 Task: In Heading Arial with underline. Font size of heading  '18'Font style of data Calibri. Font size of data  9Alignment of headline & data Align center. Fill color in heading,  RedFont color of data Black Apply border in Data No BorderIn the sheet   Prodigy Sales log book
Action: Mouse moved to (237, 228)
Screenshot: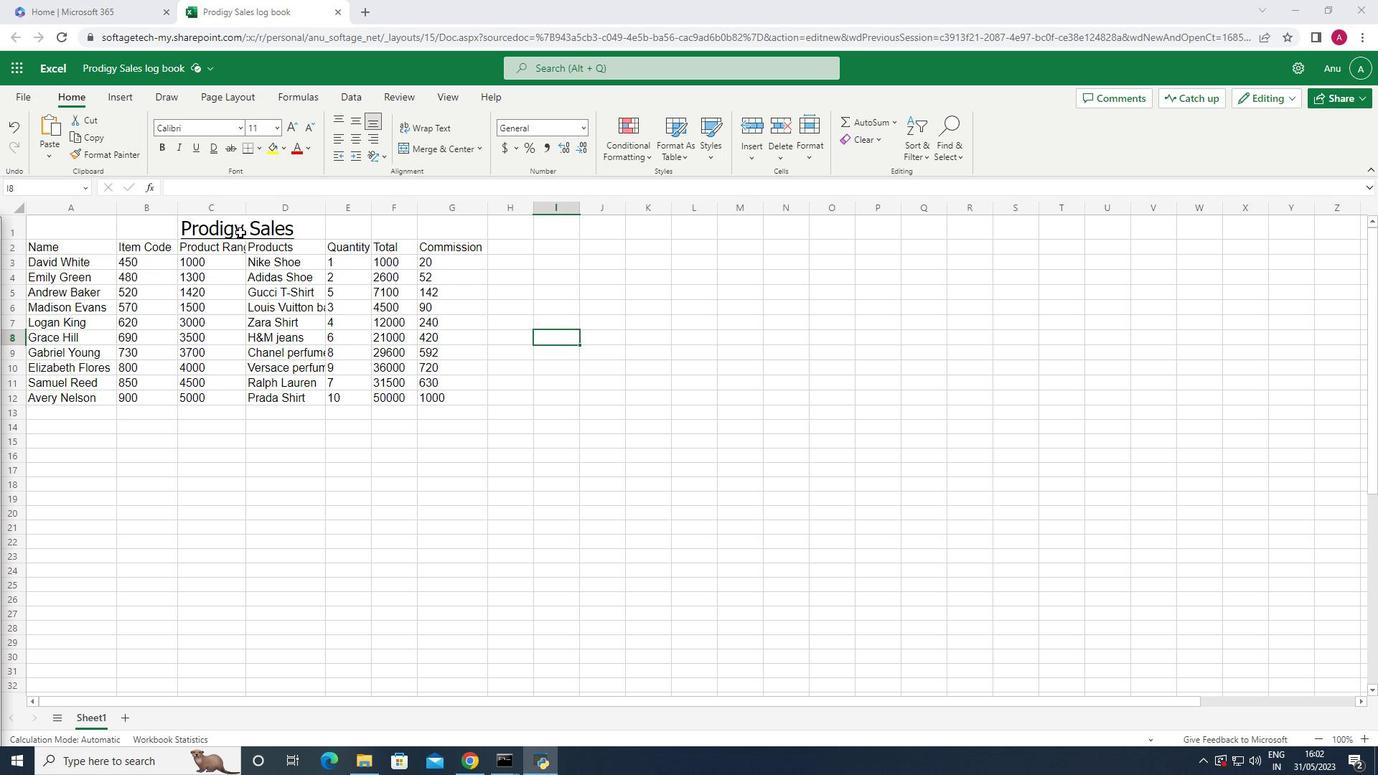 
Action: Mouse pressed left at (237, 228)
Screenshot: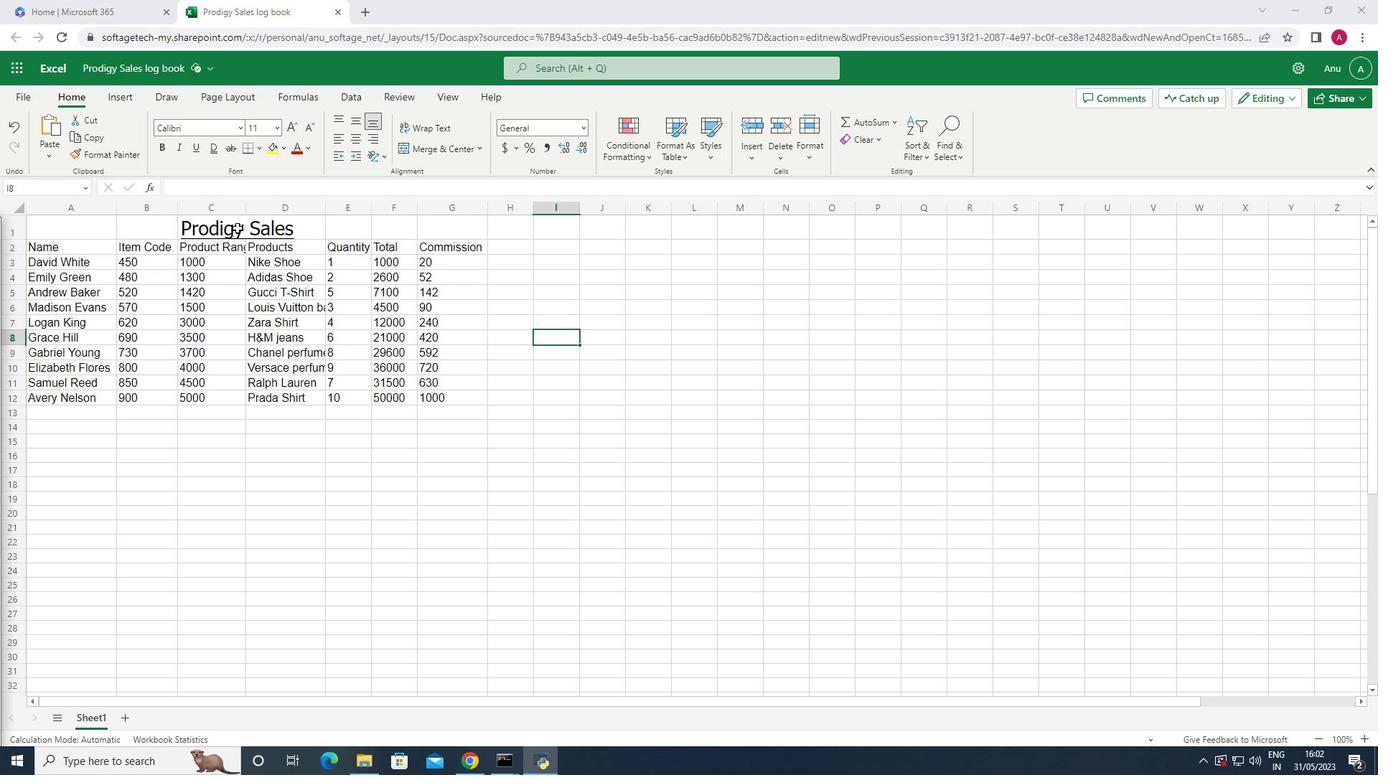 
Action: Mouse moved to (243, 129)
Screenshot: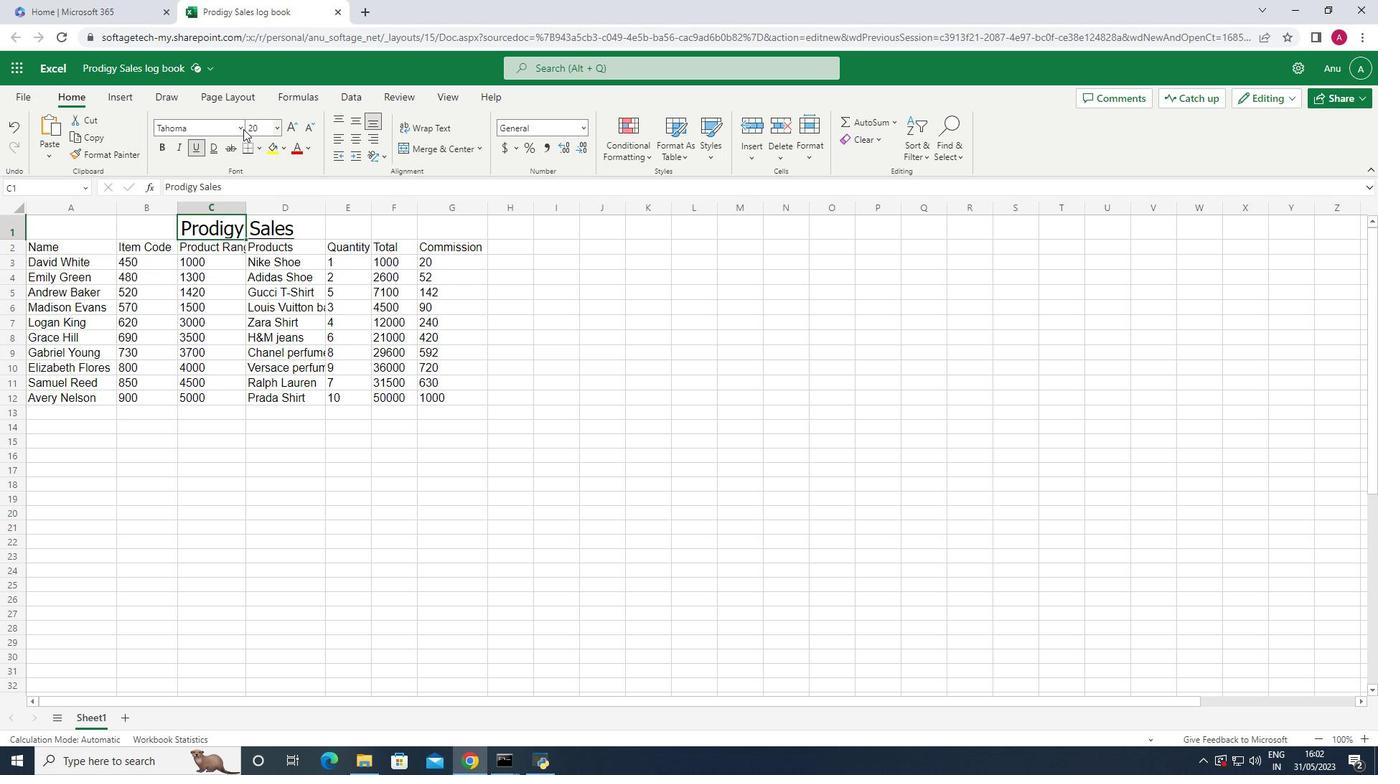 
Action: Mouse pressed left at (243, 129)
Screenshot: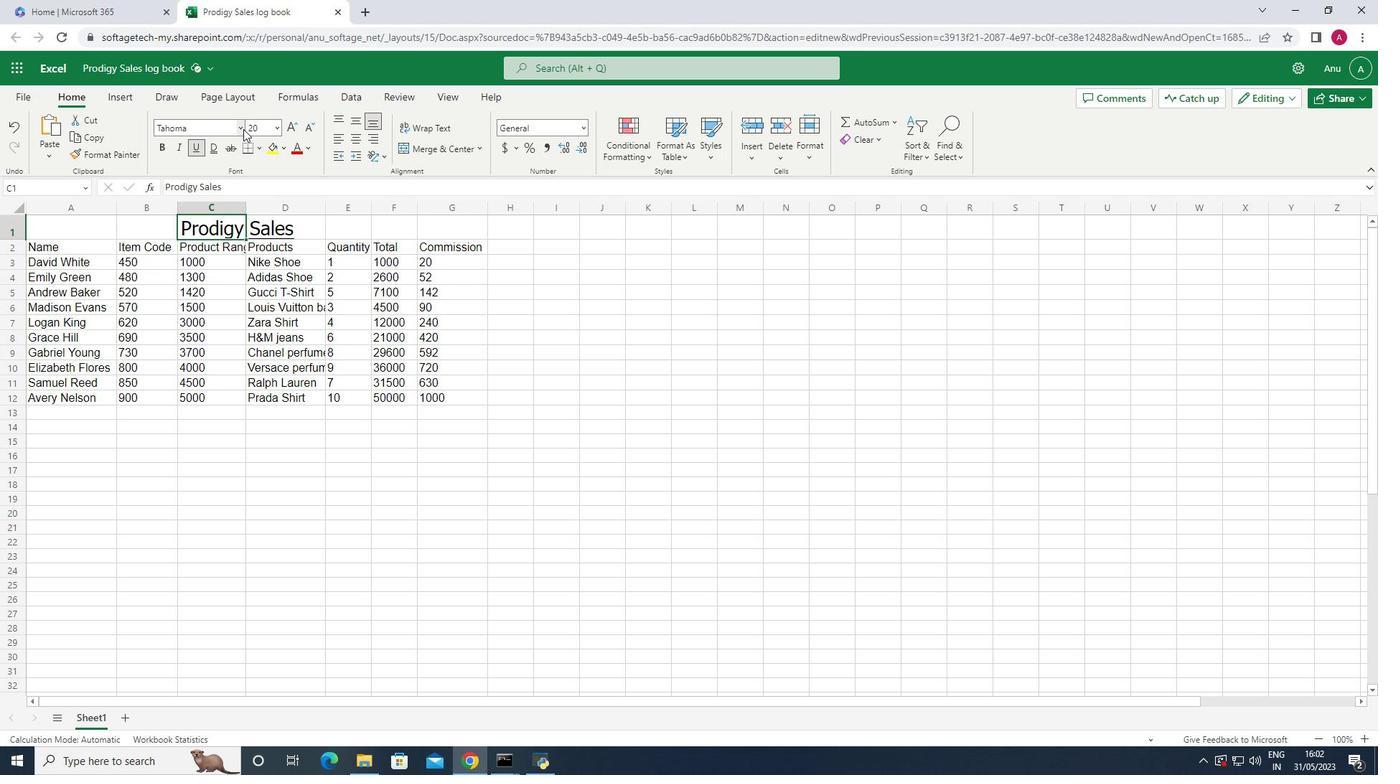 
Action: Mouse moved to (232, 183)
Screenshot: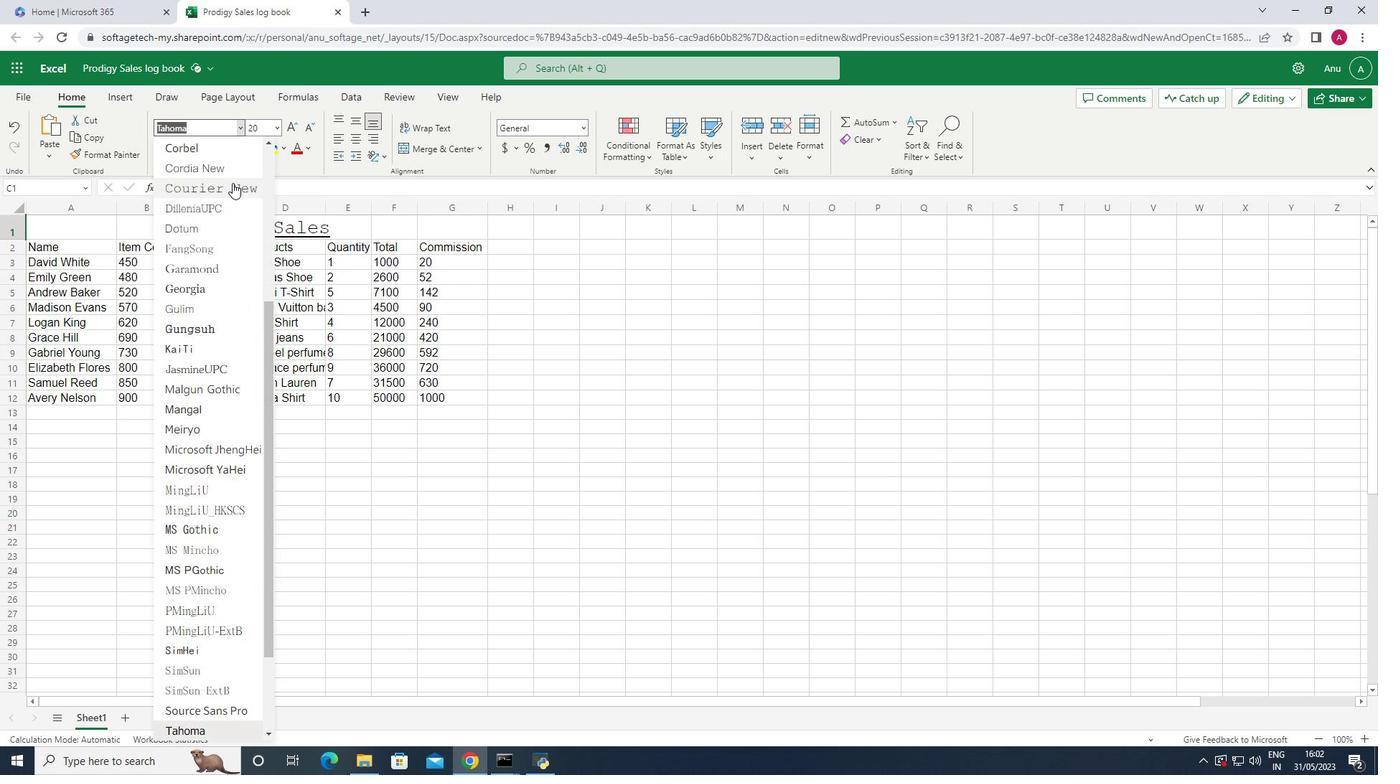 
Action: Mouse scrolled (232, 183) with delta (0, 0)
Screenshot: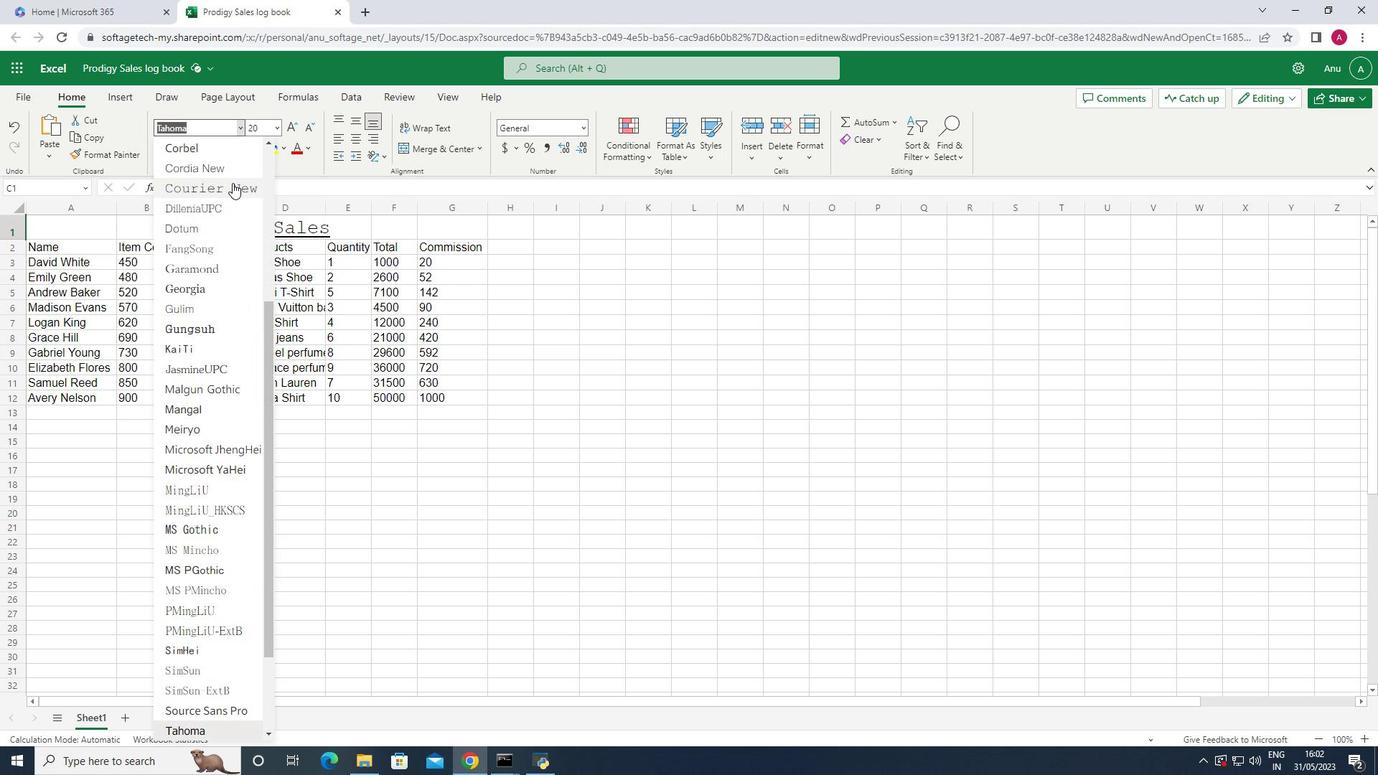
Action: Mouse moved to (232, 180)
Screenshot: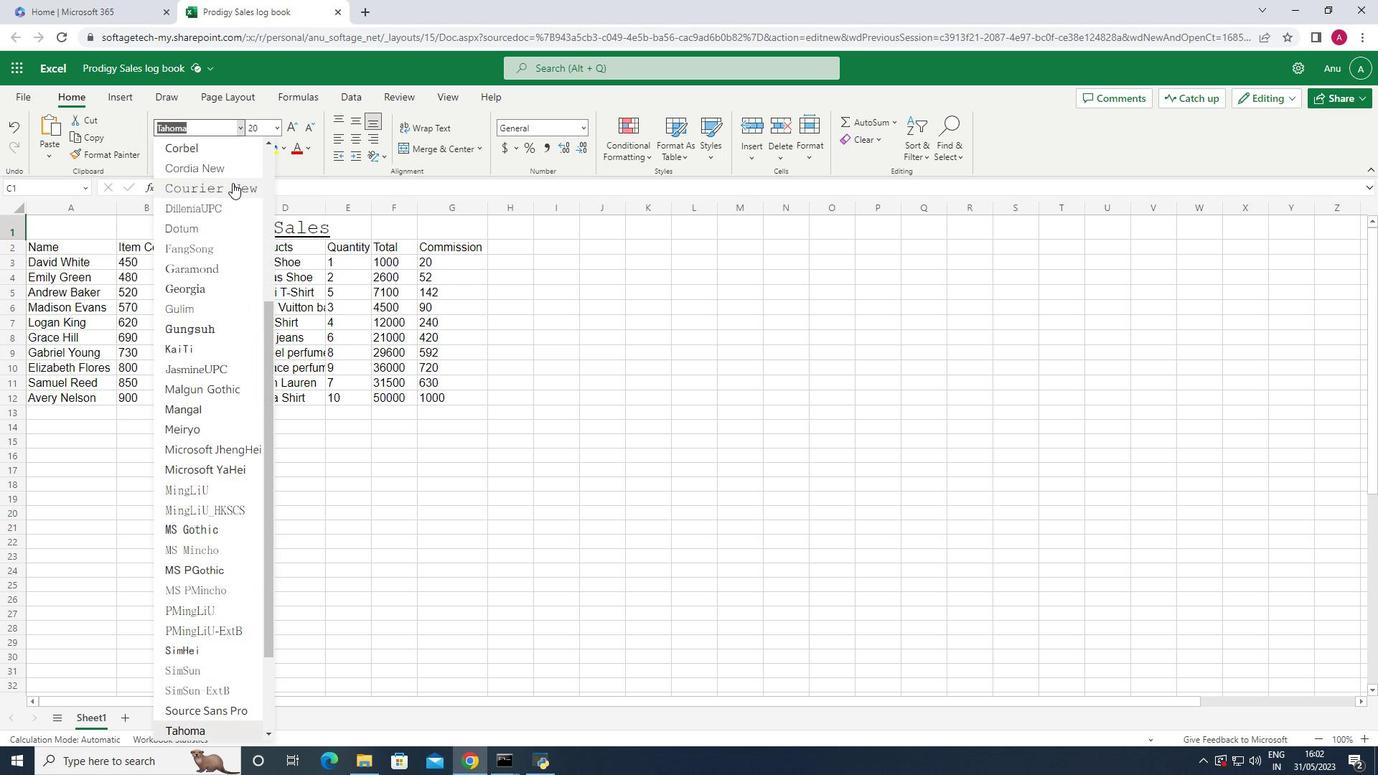 
Action: Mouse scrolled (232, 181) with delta (0, 0)
Screenshot: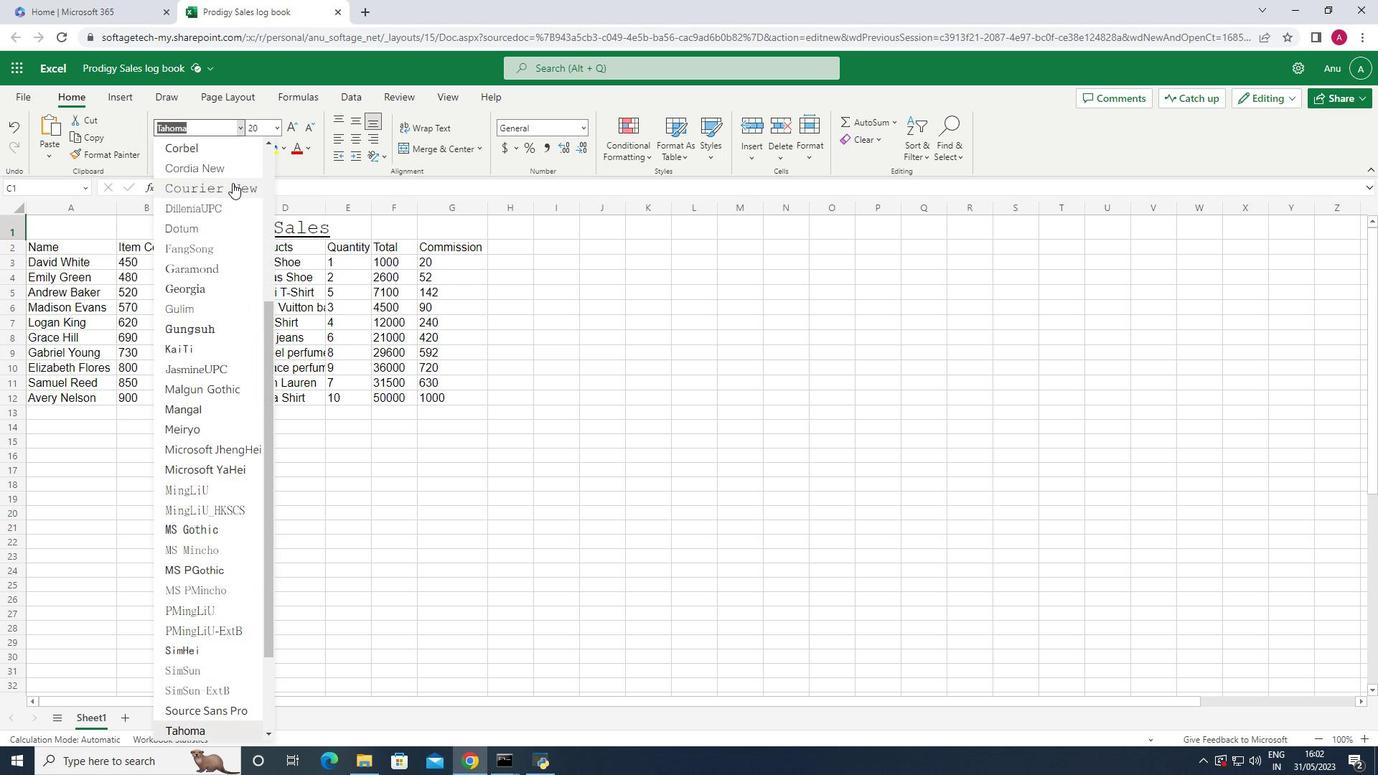 
Action: Mouse moved to (232, 180)
Screenshot: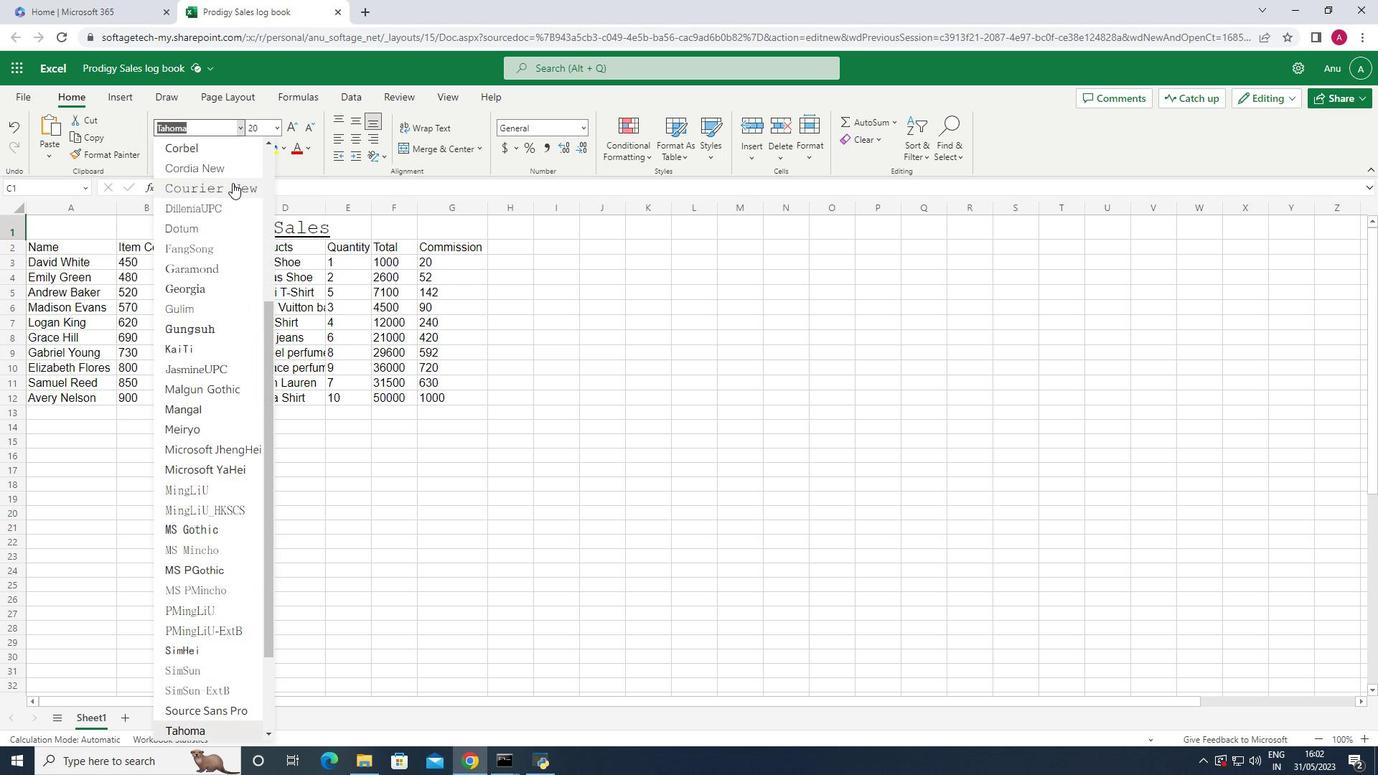 
Action: Mouse scrolled (232, 180) with delta (0, 0)
Screenshot: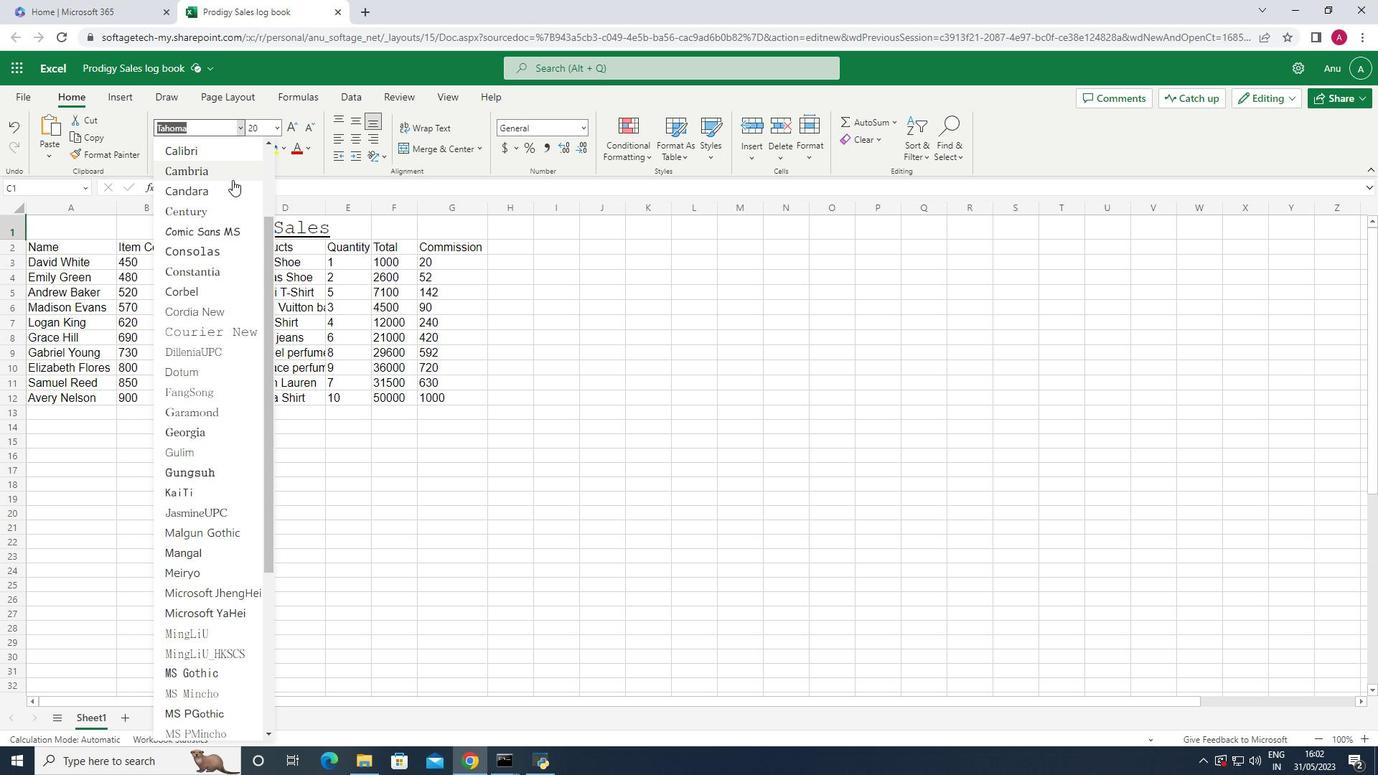 
Action: Mouse scrolled (232, 180) with delta (0, 0)
Screenshot: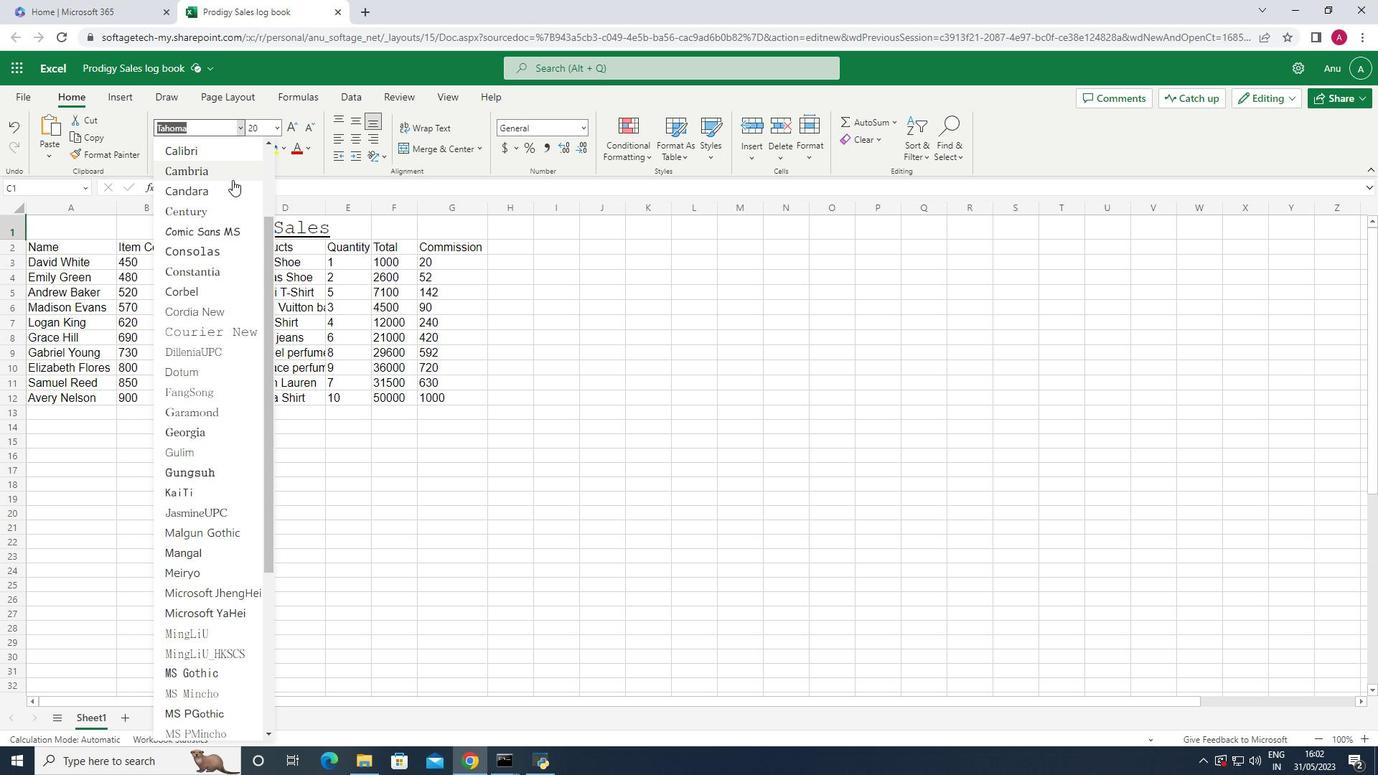 
Action: Mouse scrolled (232, 180) with delta (0, 0)
Screenshot: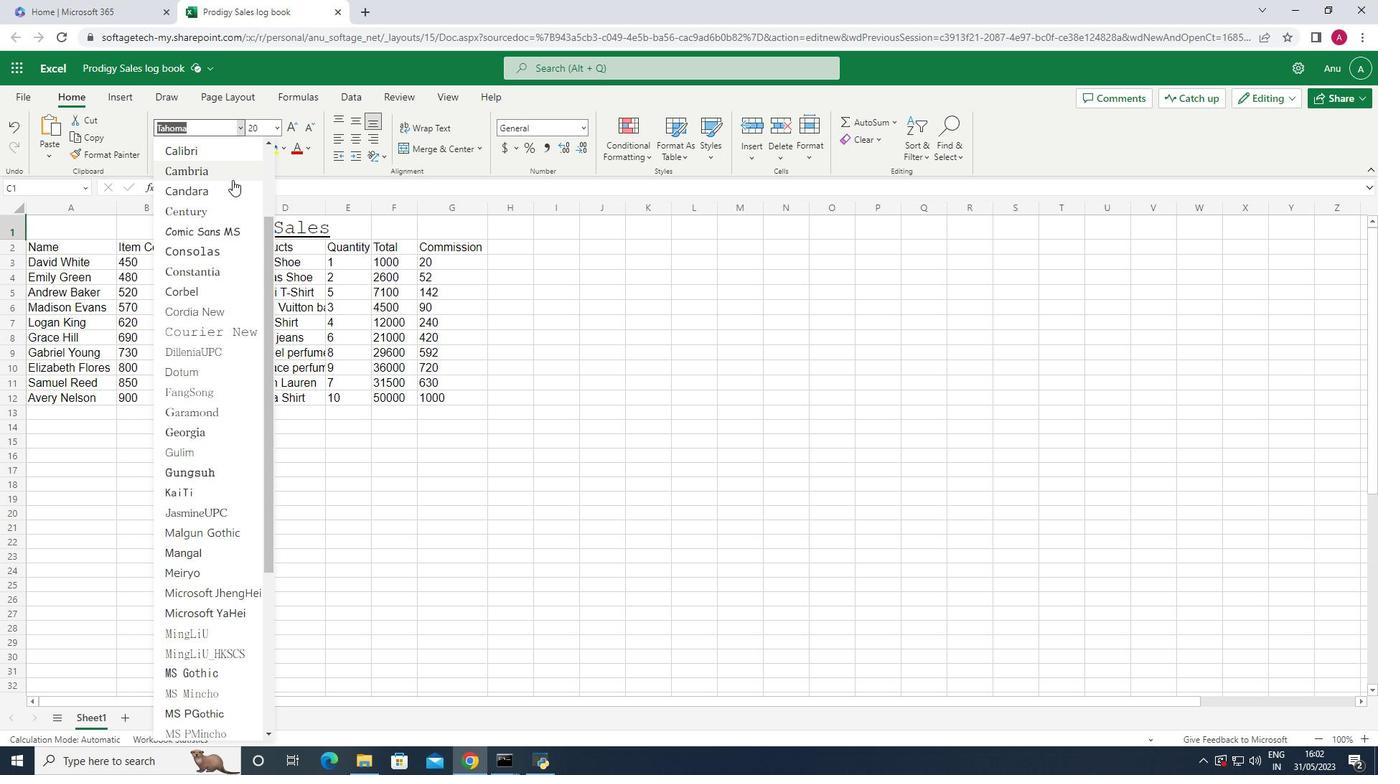 
Action: Mouse scrolled (232, 180) with delta (0, 0)
Screenshot: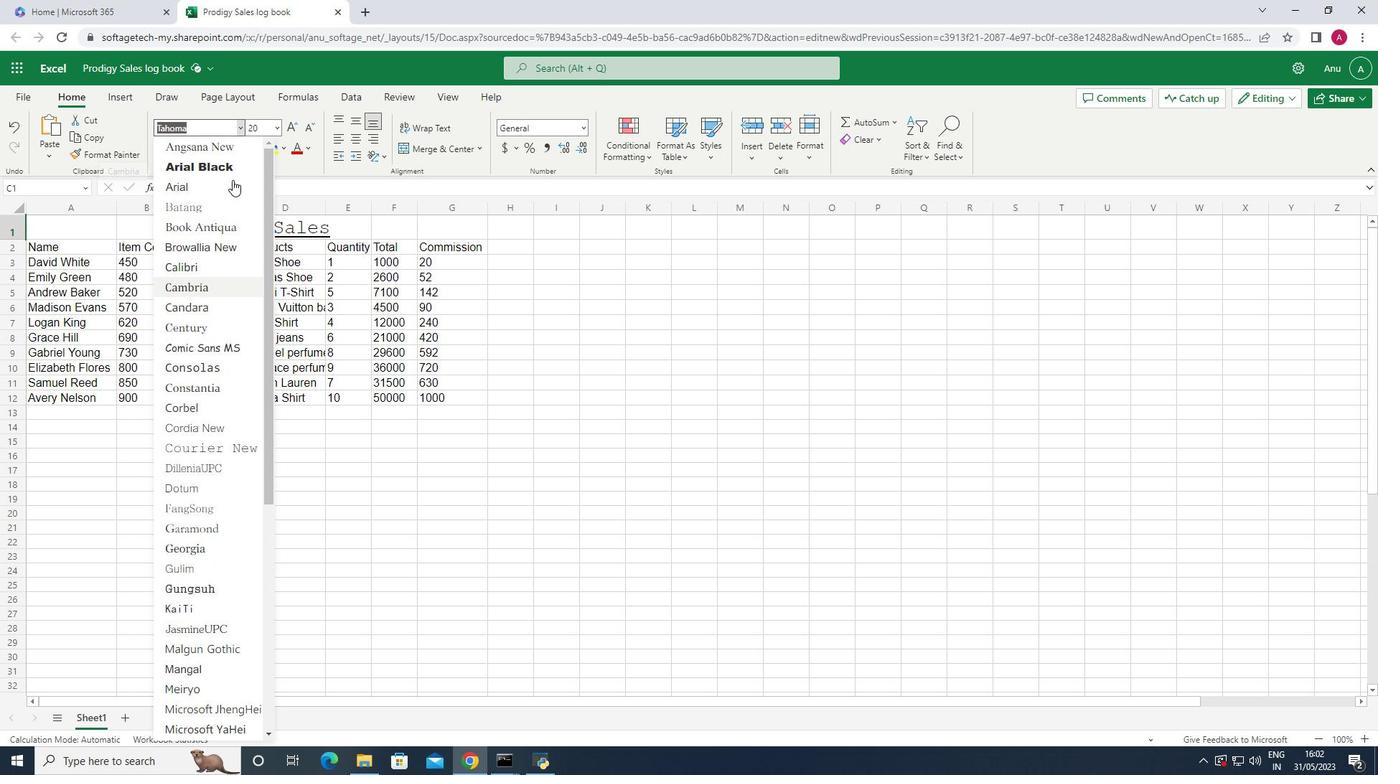 
Action: Mouse scrolled (232, 180) with delta (0, 0)
Screenshot: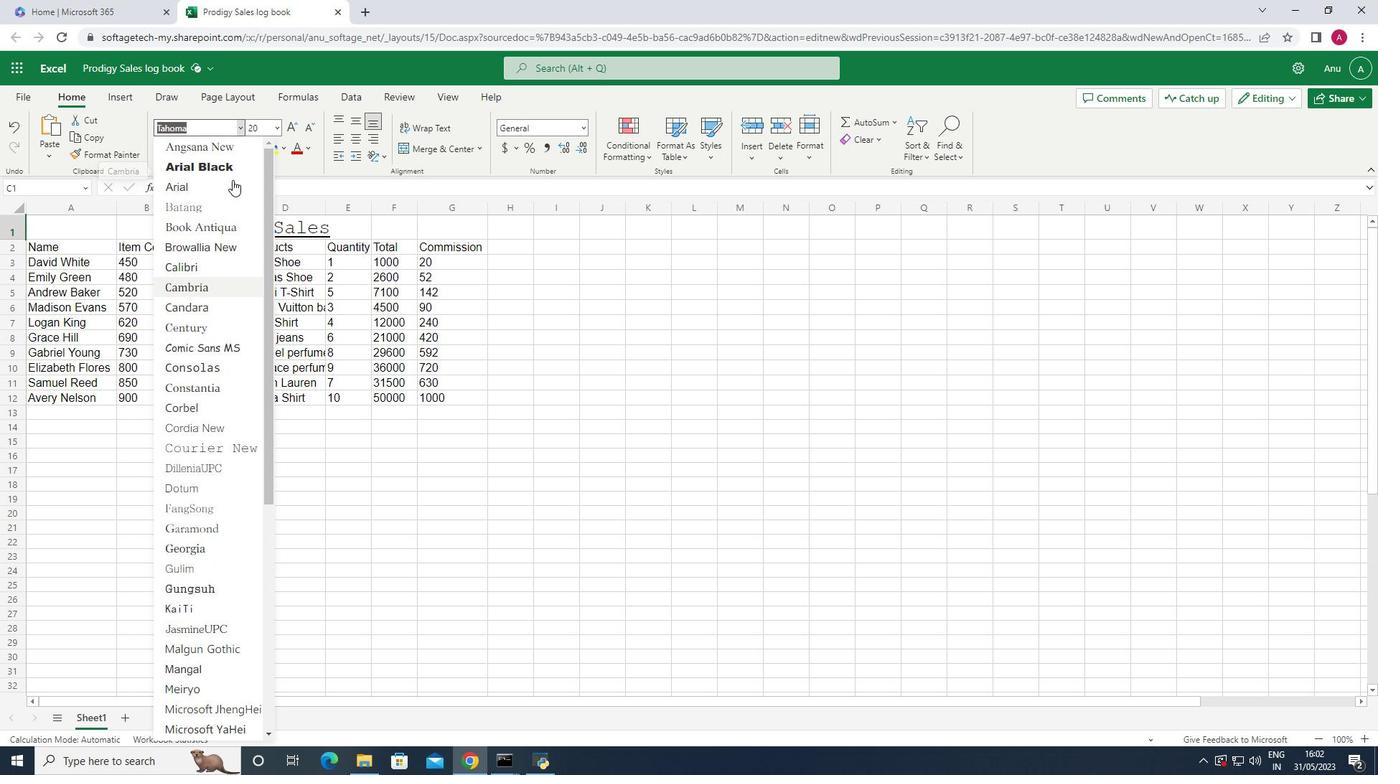 
Action: Mouse moved to (206, 182)
Screenshot: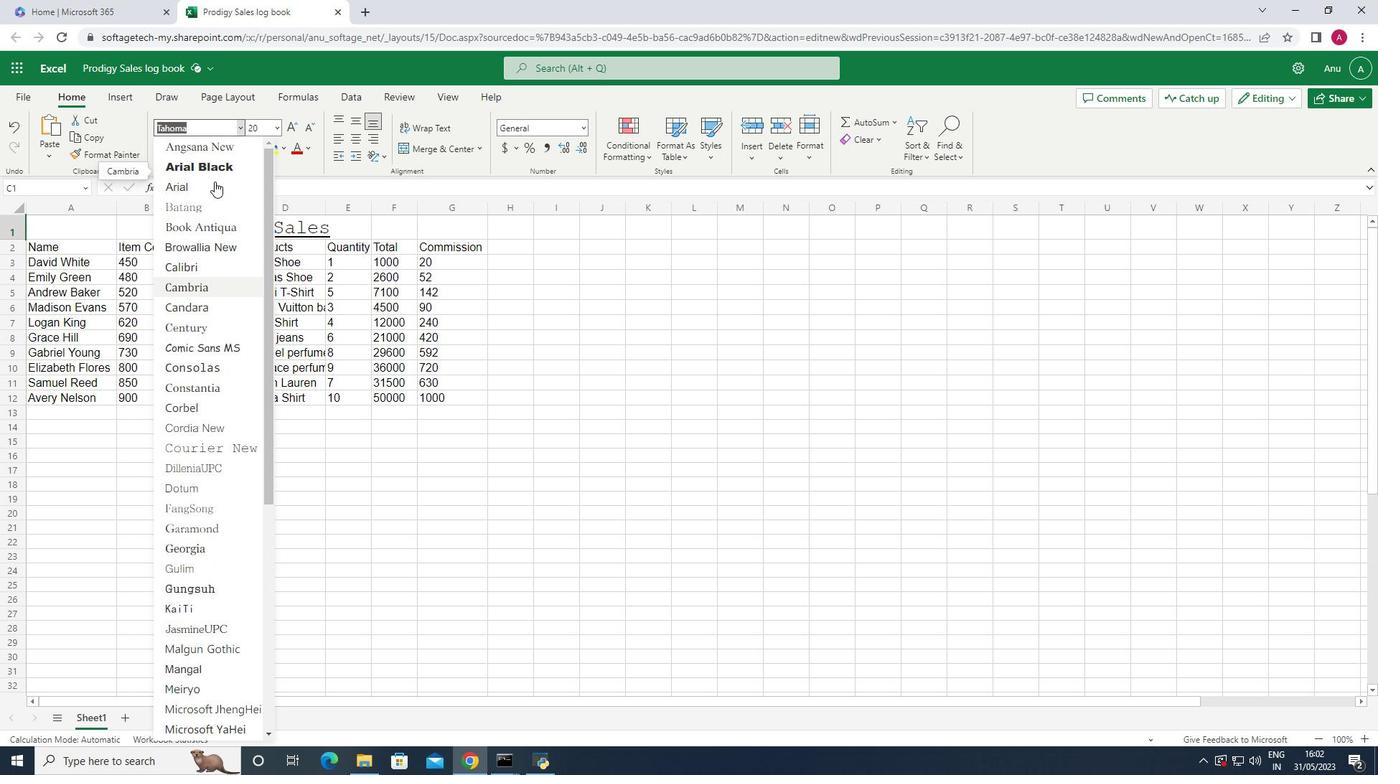 
Action: Mouse pressed left at (206, 182)
Screenshot: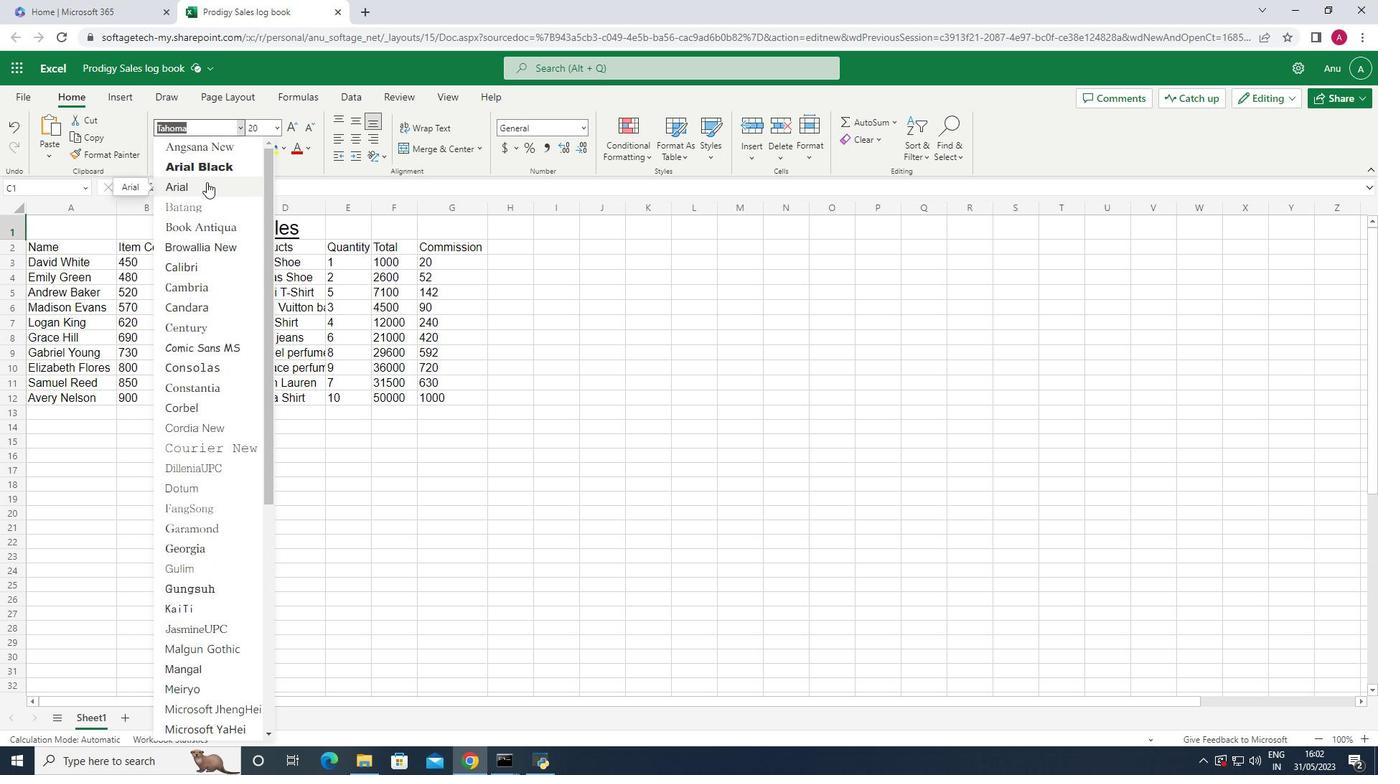 
Action: Mouse moved to (76, 248)
Screenshot: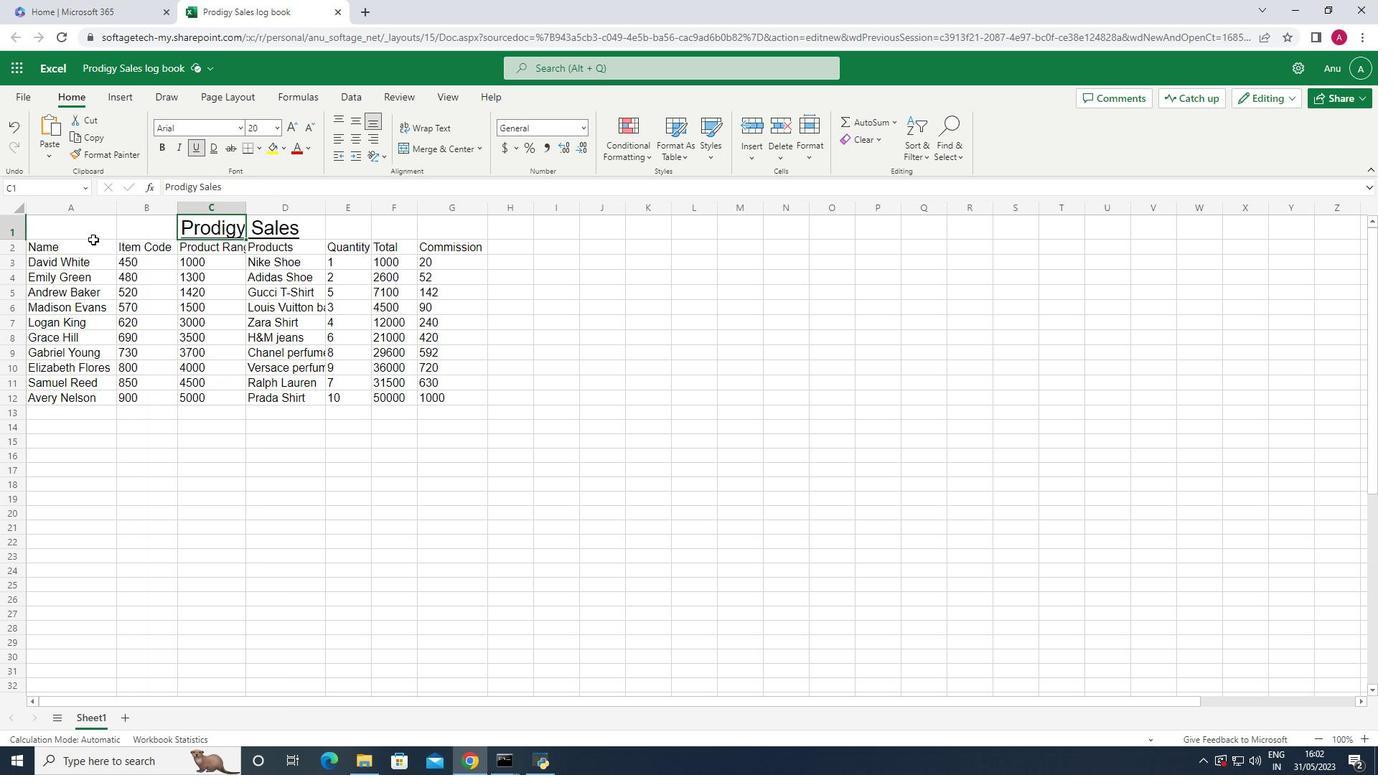 
Action: Mouse pressed left at (76, 248)
Screenshot: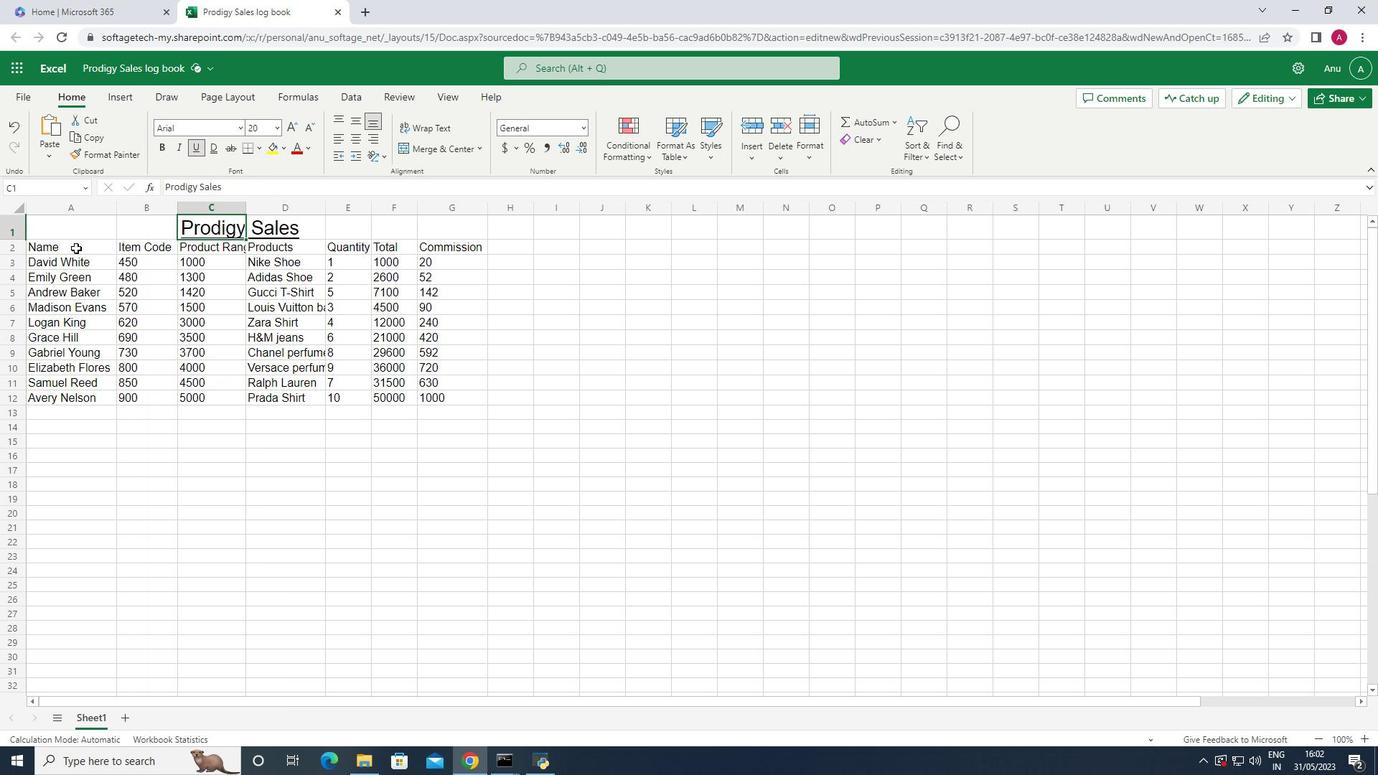 
Action: Mouse moved to (239, 129)
Screenshot: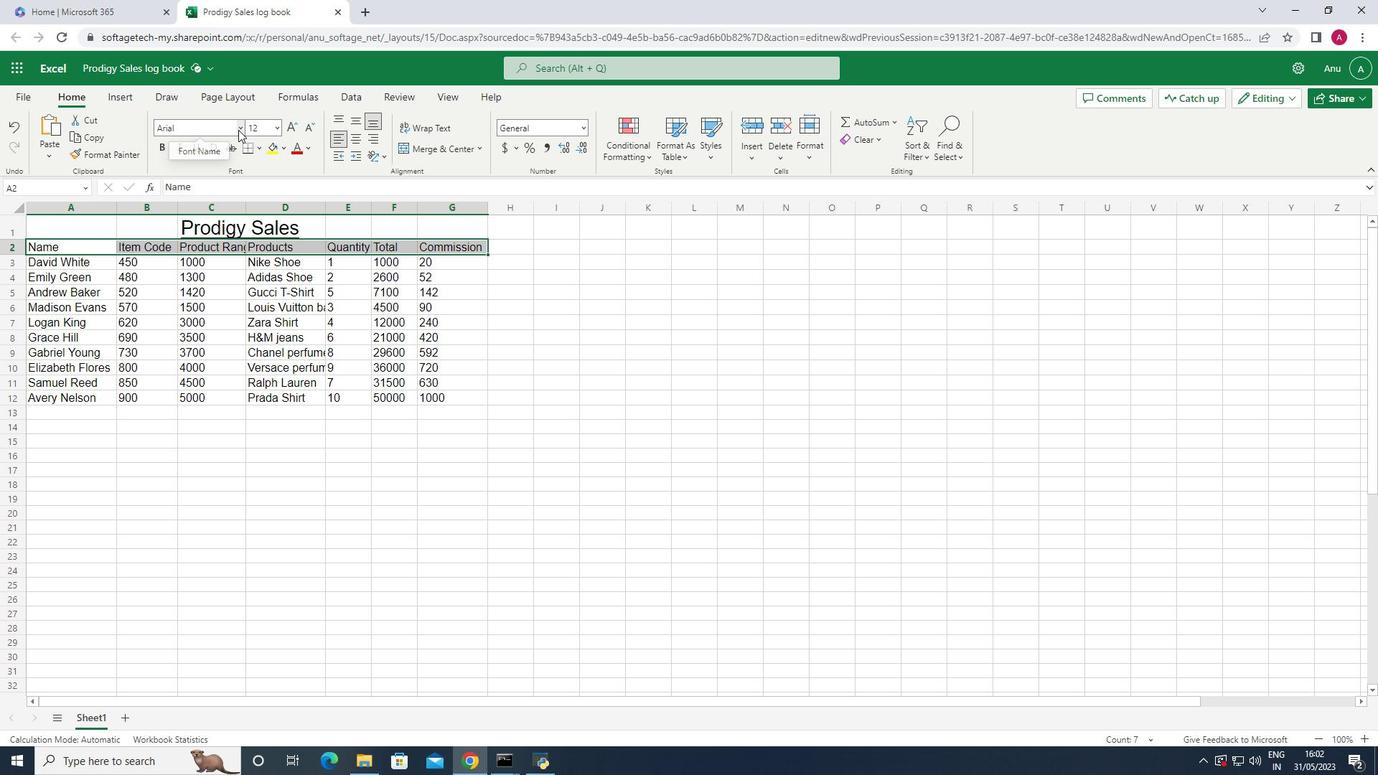 
Action: Mouse pressed left at (239, 129)
Screenshot: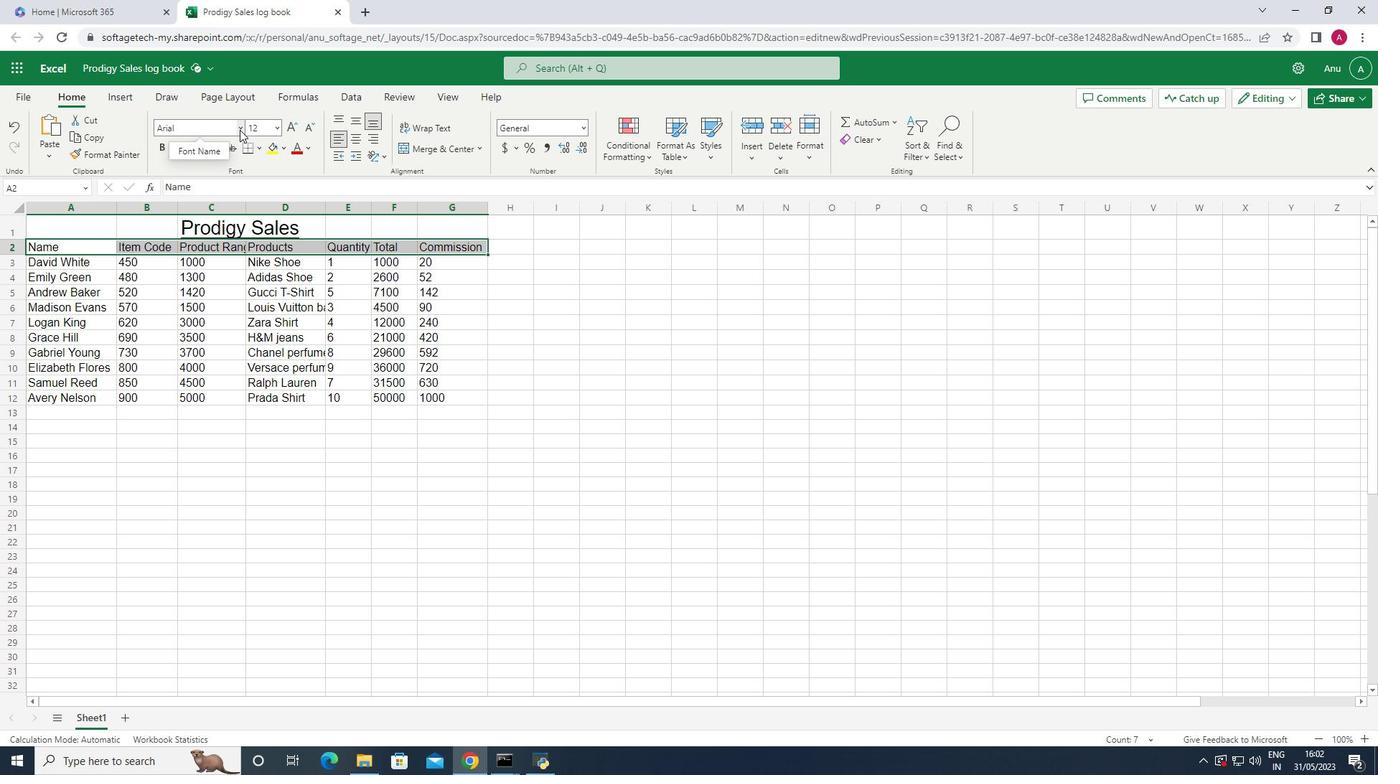 
Action: Mouse moved to (203, 264)
Screenshot: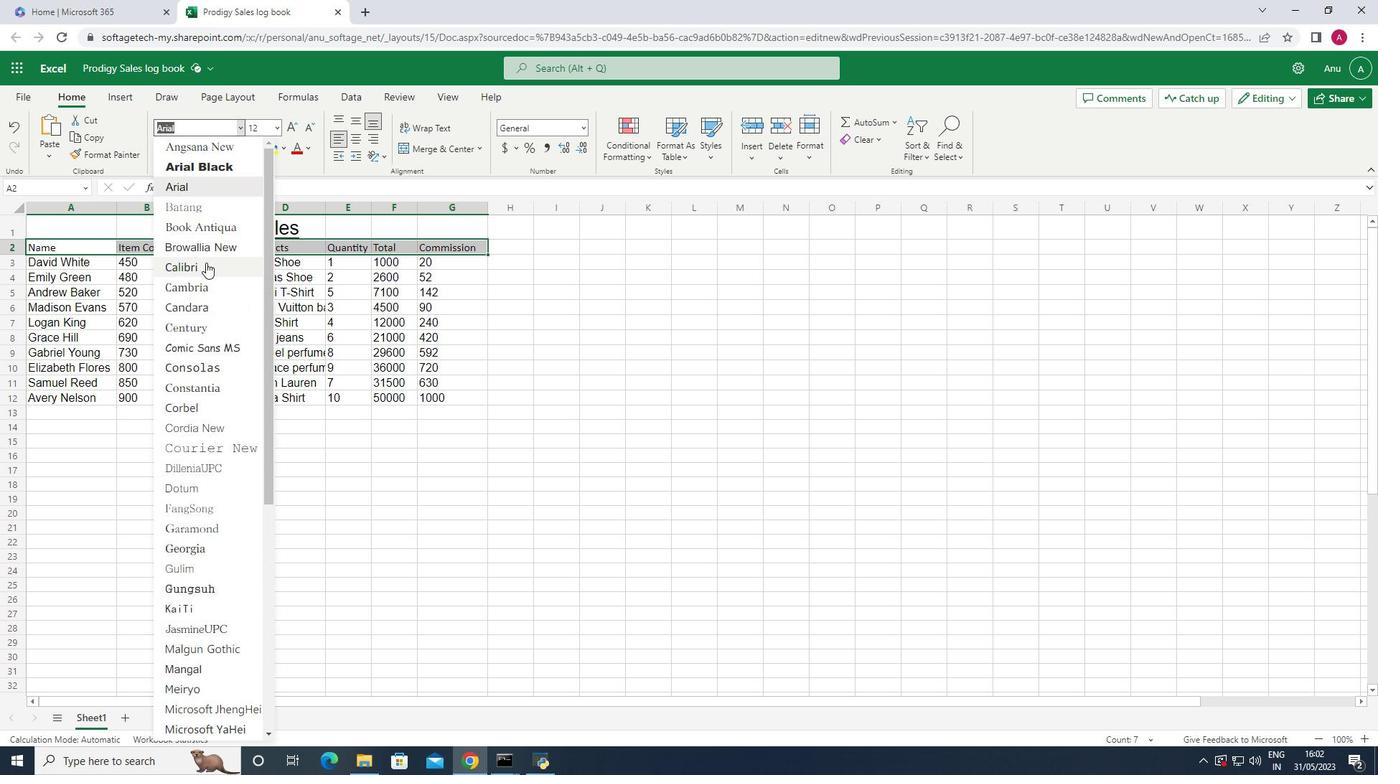 
Action: Mouse pressed left at (203, 264)
Screenshot: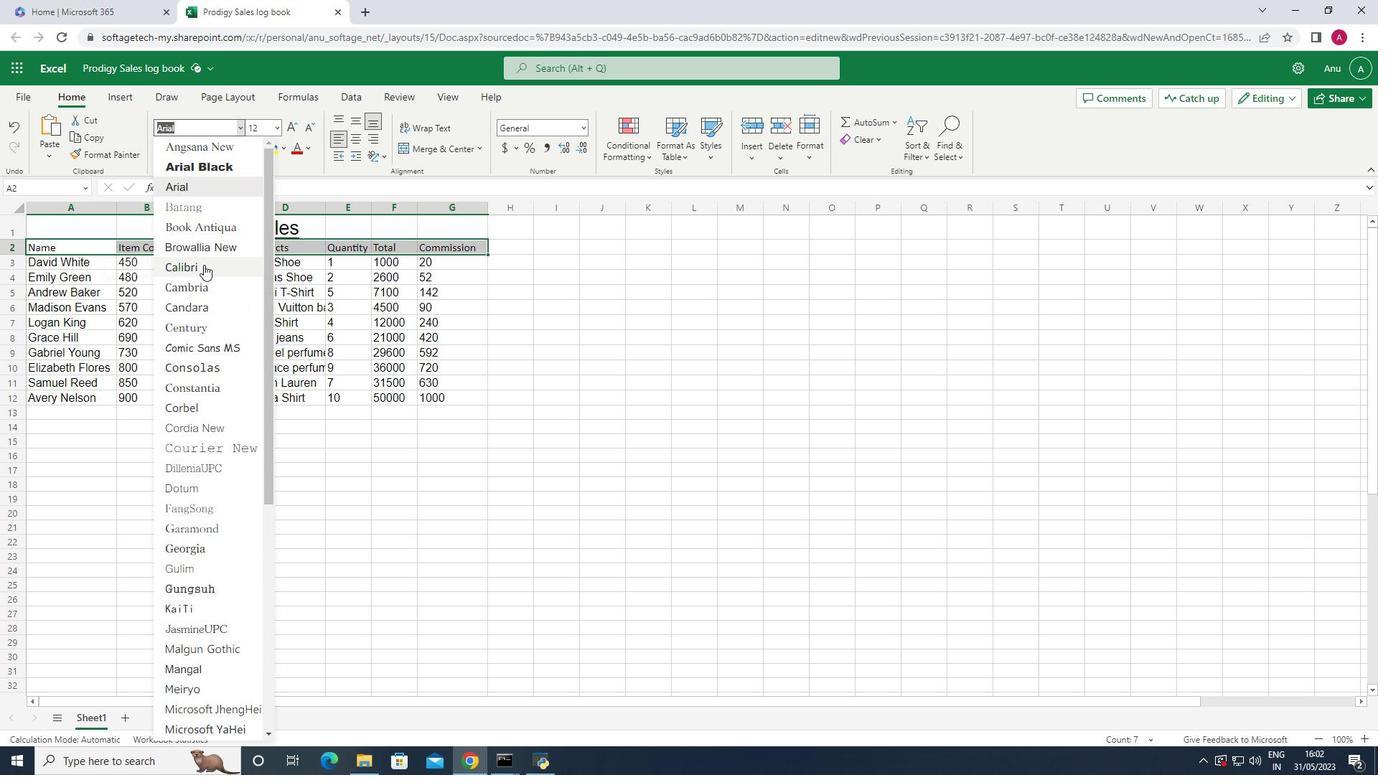 
Action: Mouse moved to (273, 128)
Screenshot: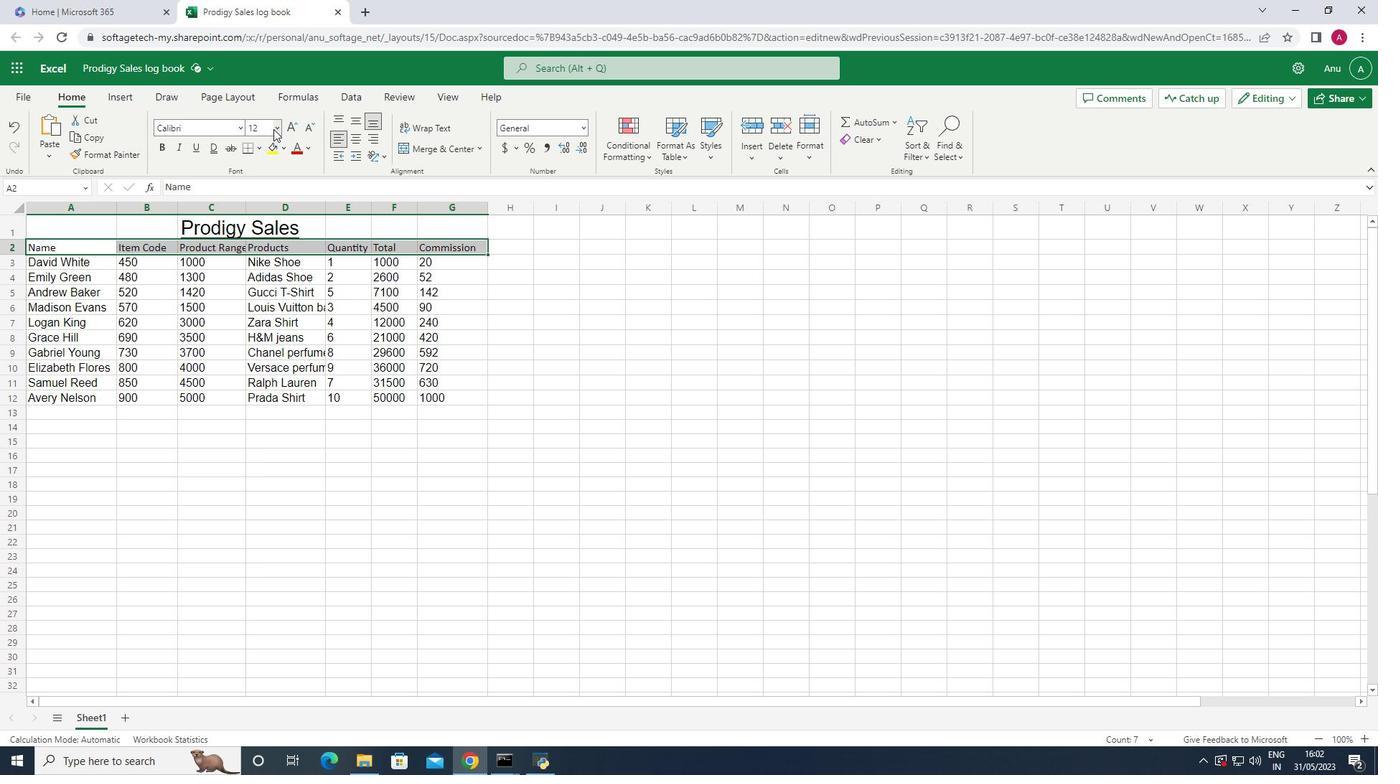 
Action: Mouse pressed left at (273, 128)
Screenshot: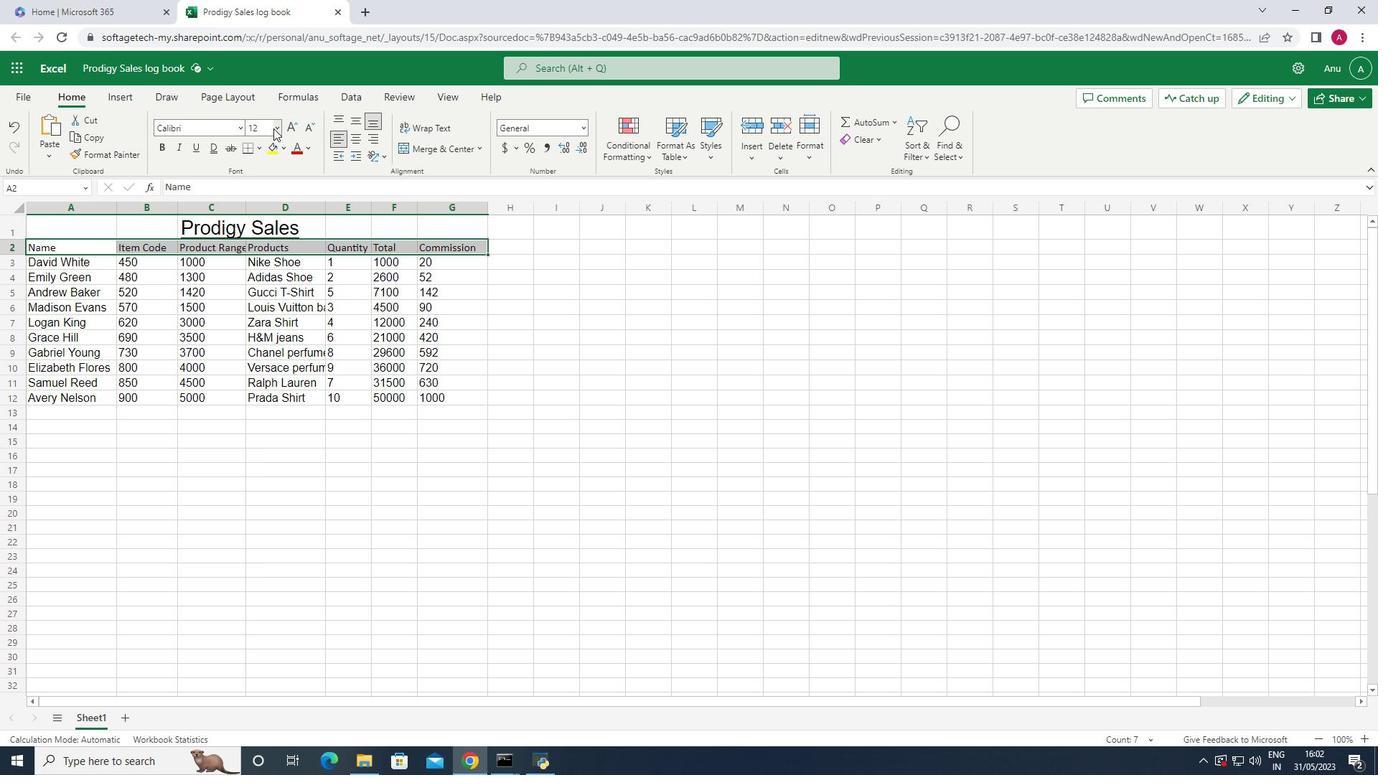 
Action: Mouse moved to (262, 283)
Screenshot: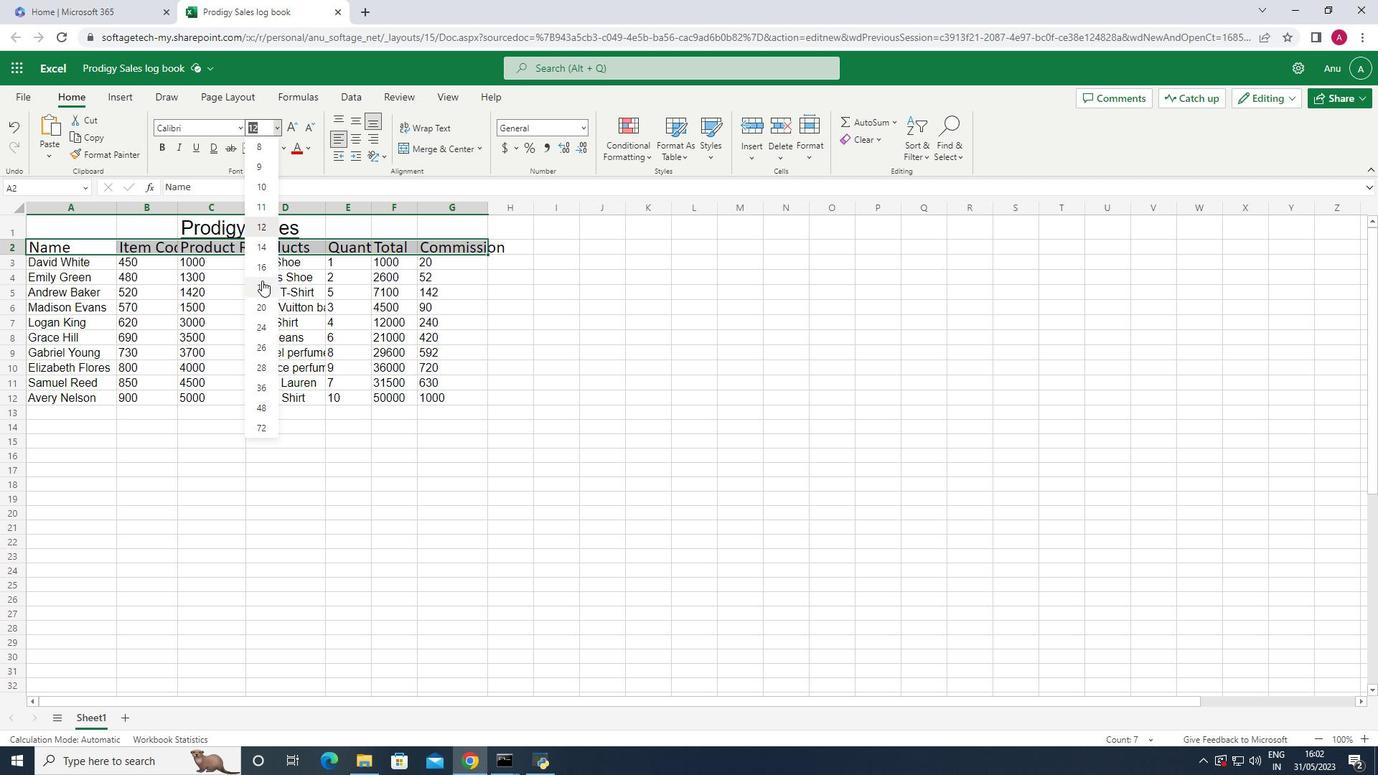 
Action: Mouse pressed left at (262, 283)
Screenshot: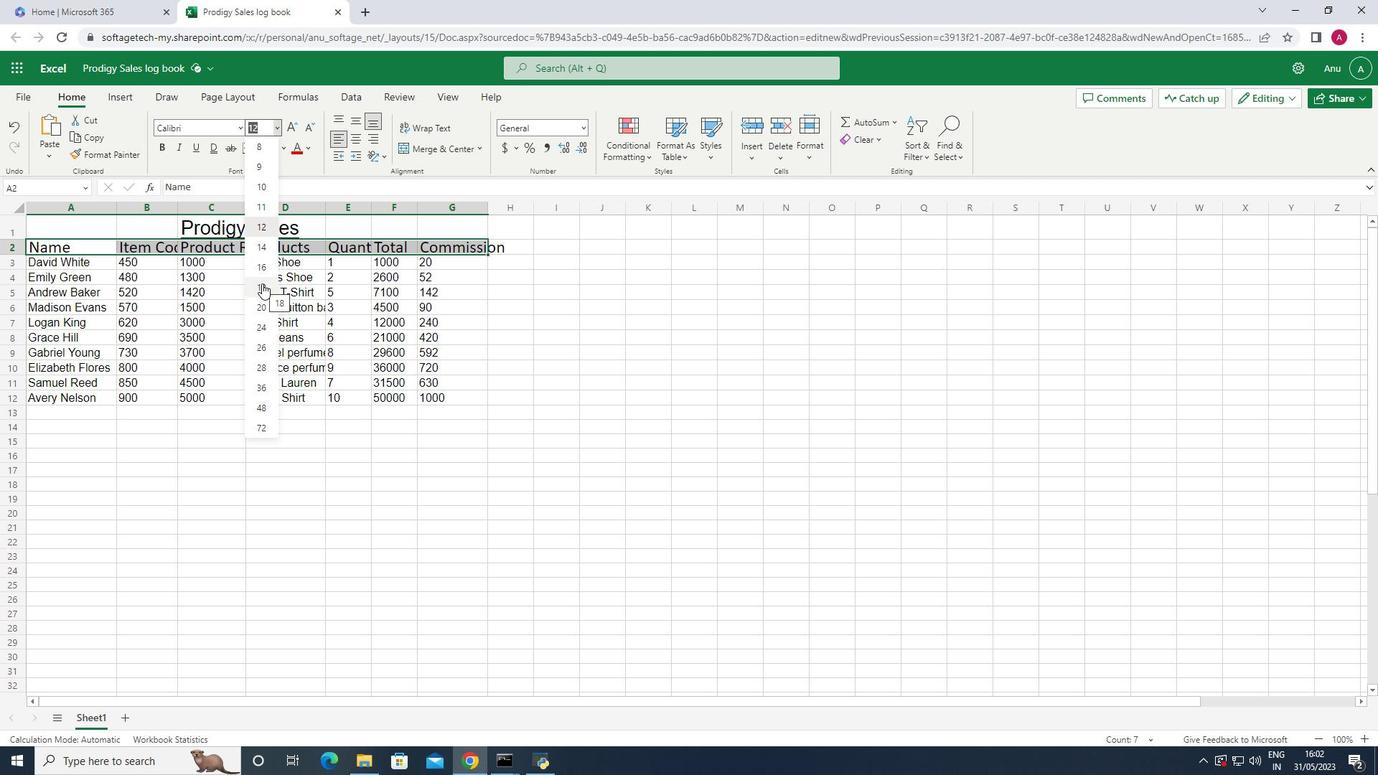 
Action: Mouse moved to (99, 272)
Screenshot: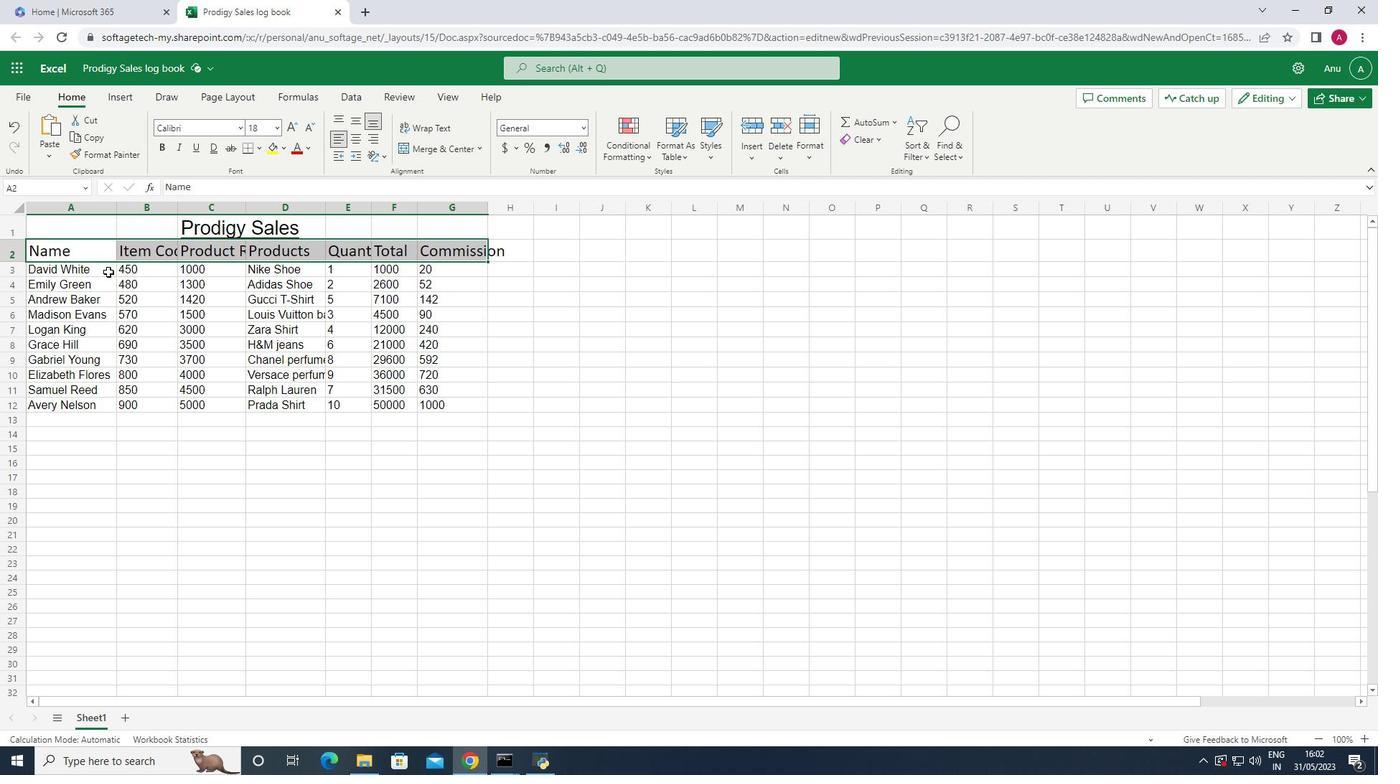 
Action: Mouse pressed left at (99, 272)
Screenshot: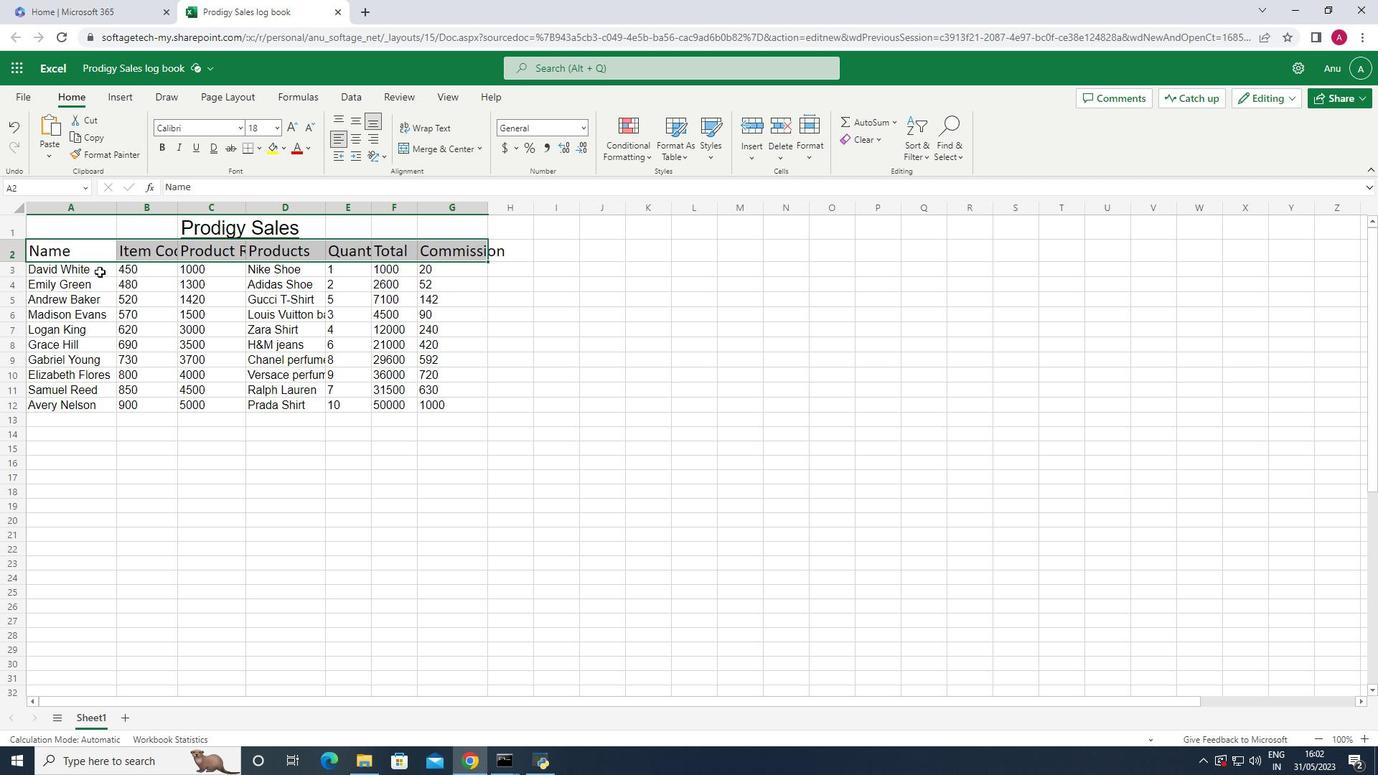 
Action: Mouse moved to (276, 127)
Screenshot: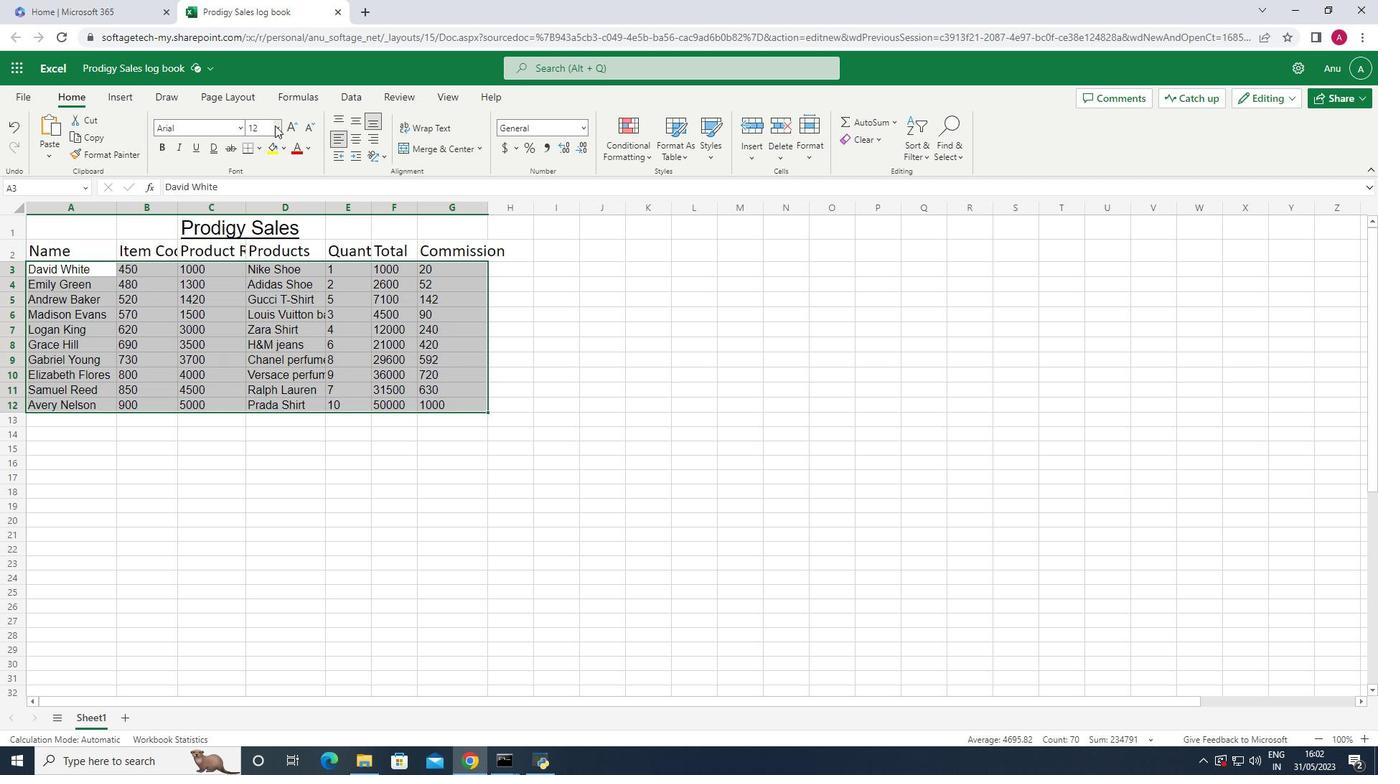 
Action: Mouse pressed left at (276, 127)
Screenshot: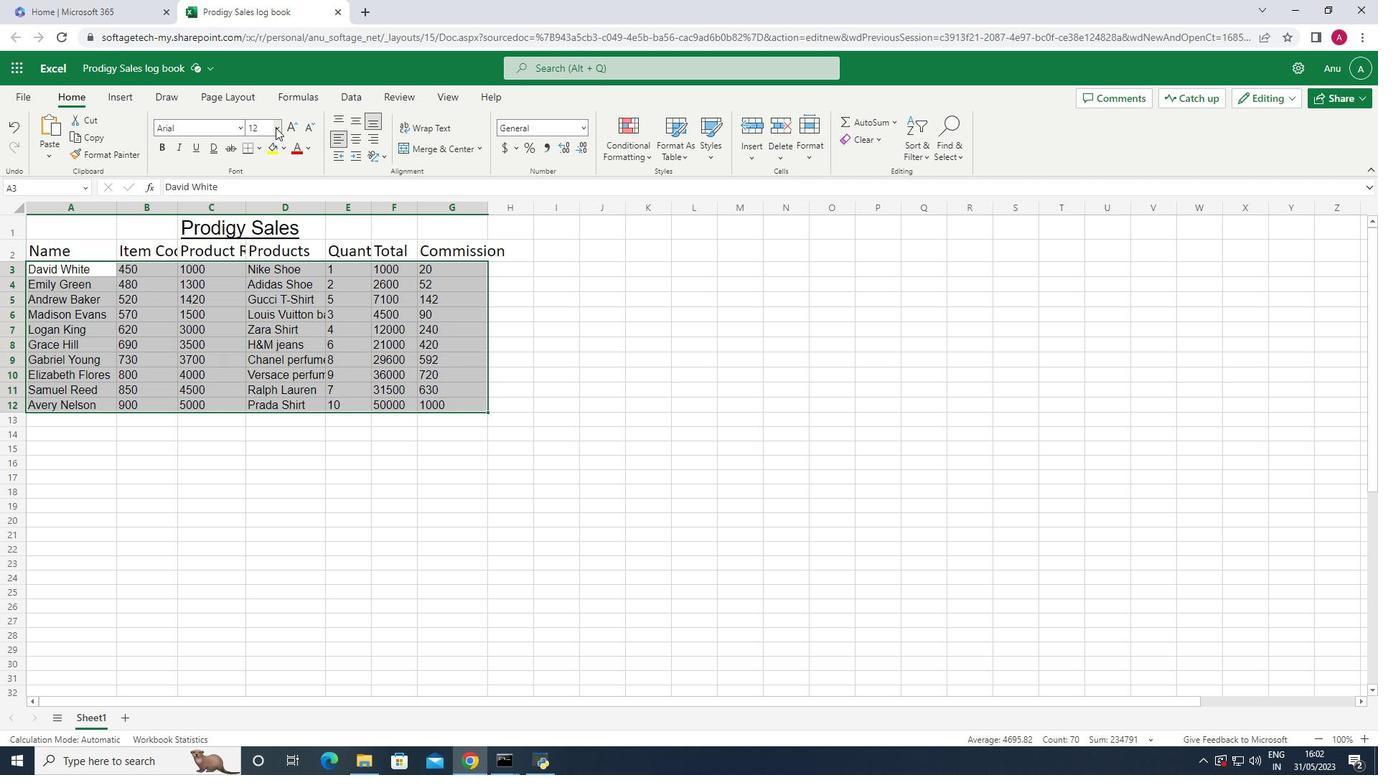 
Action: Mouse moved to (268, 165)
Screenshot: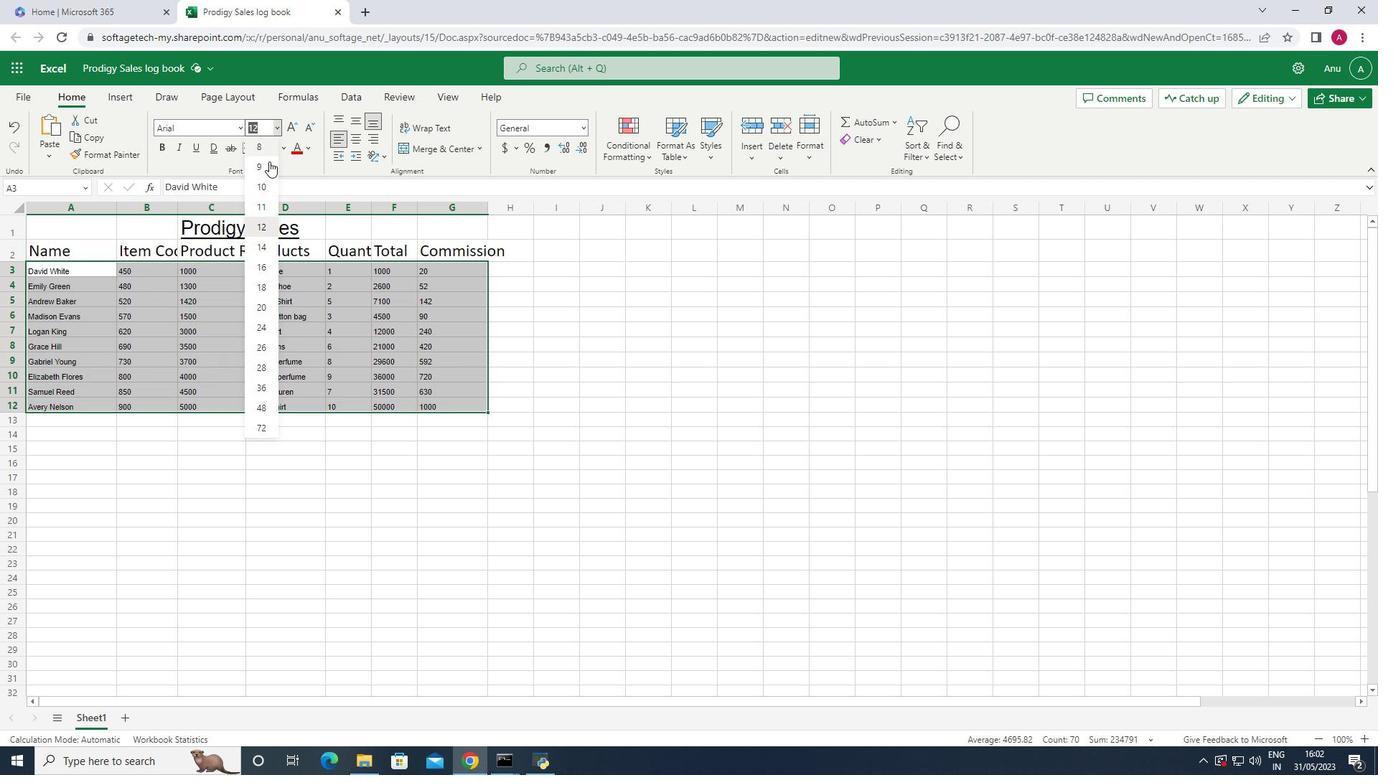 
Action: Mouse pressed left at (268, 165)
Screenshot: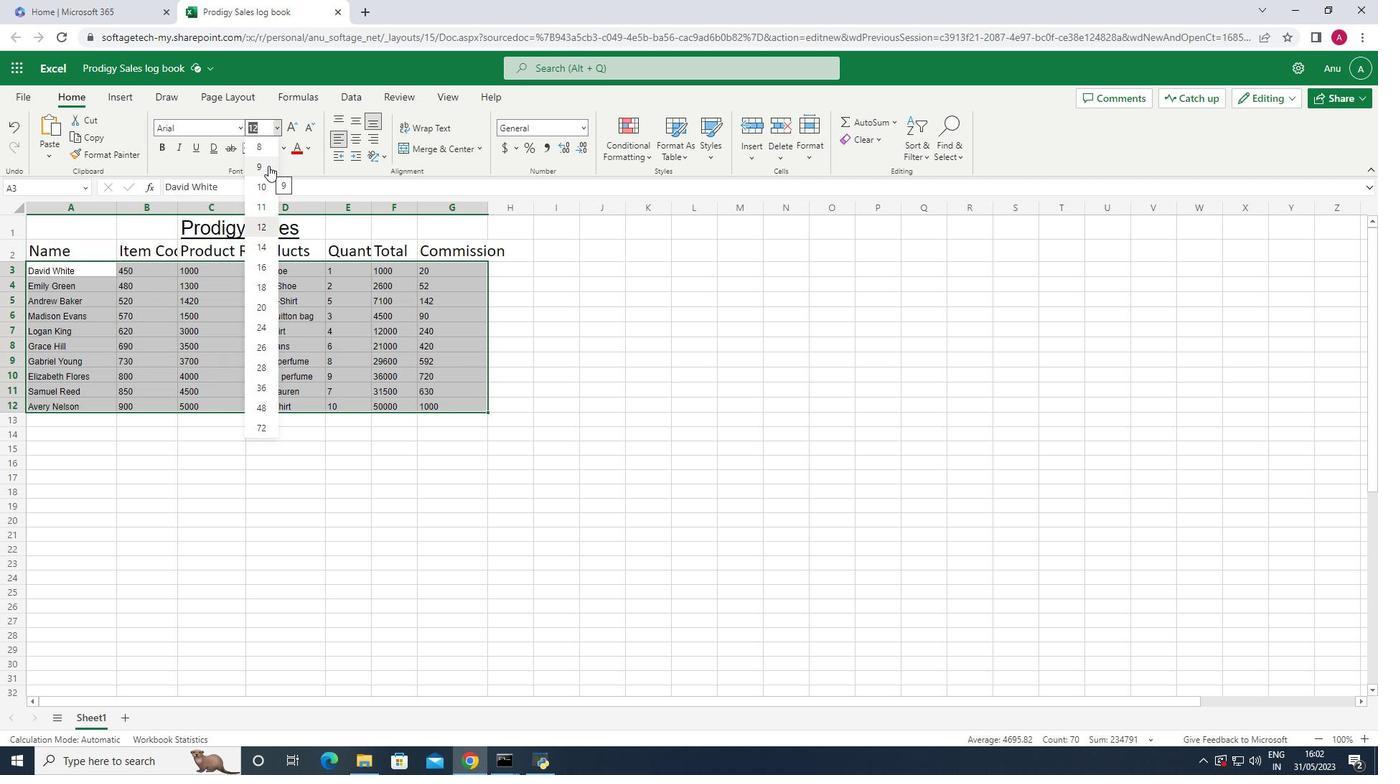 
Action: Mouse moved to (99, 250)
Screenshot: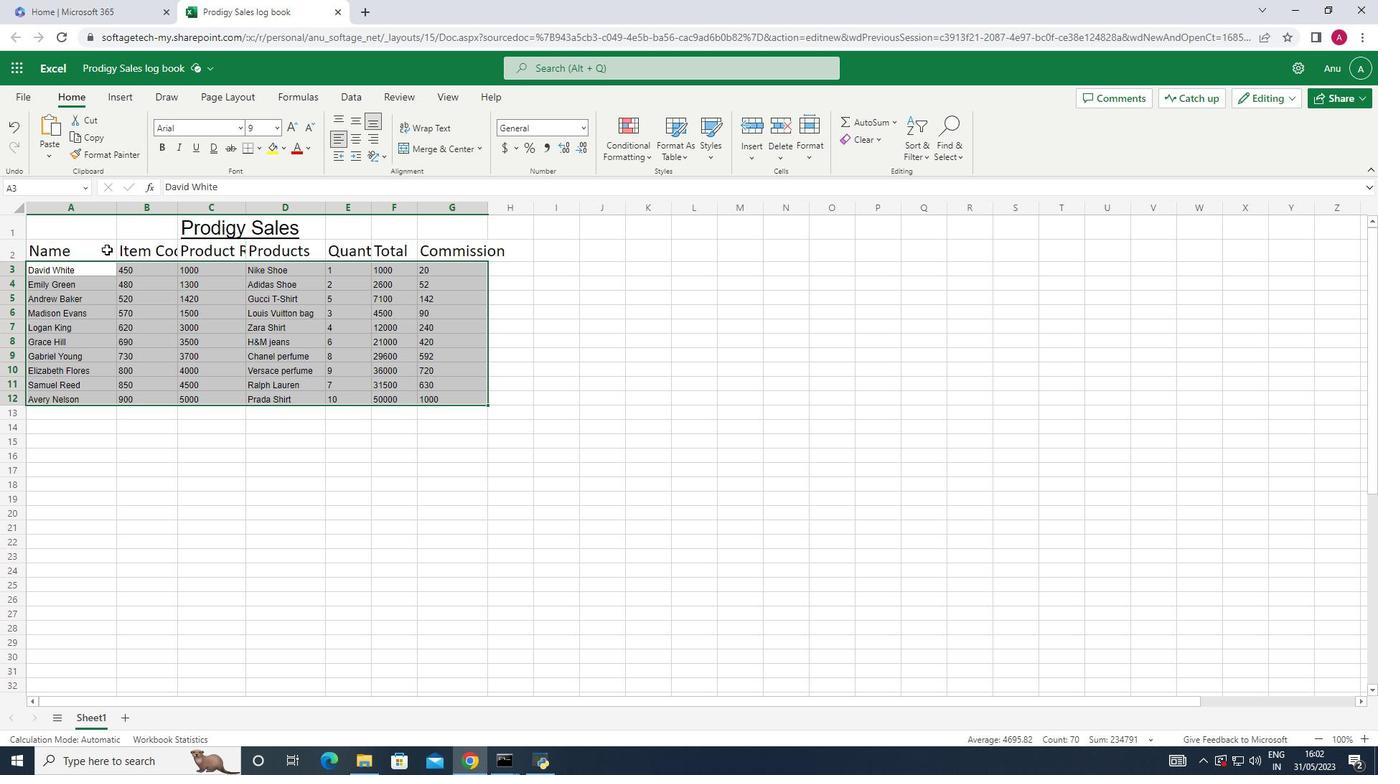 
Action: Mouse pressed left at (99, 250)
Screenshot: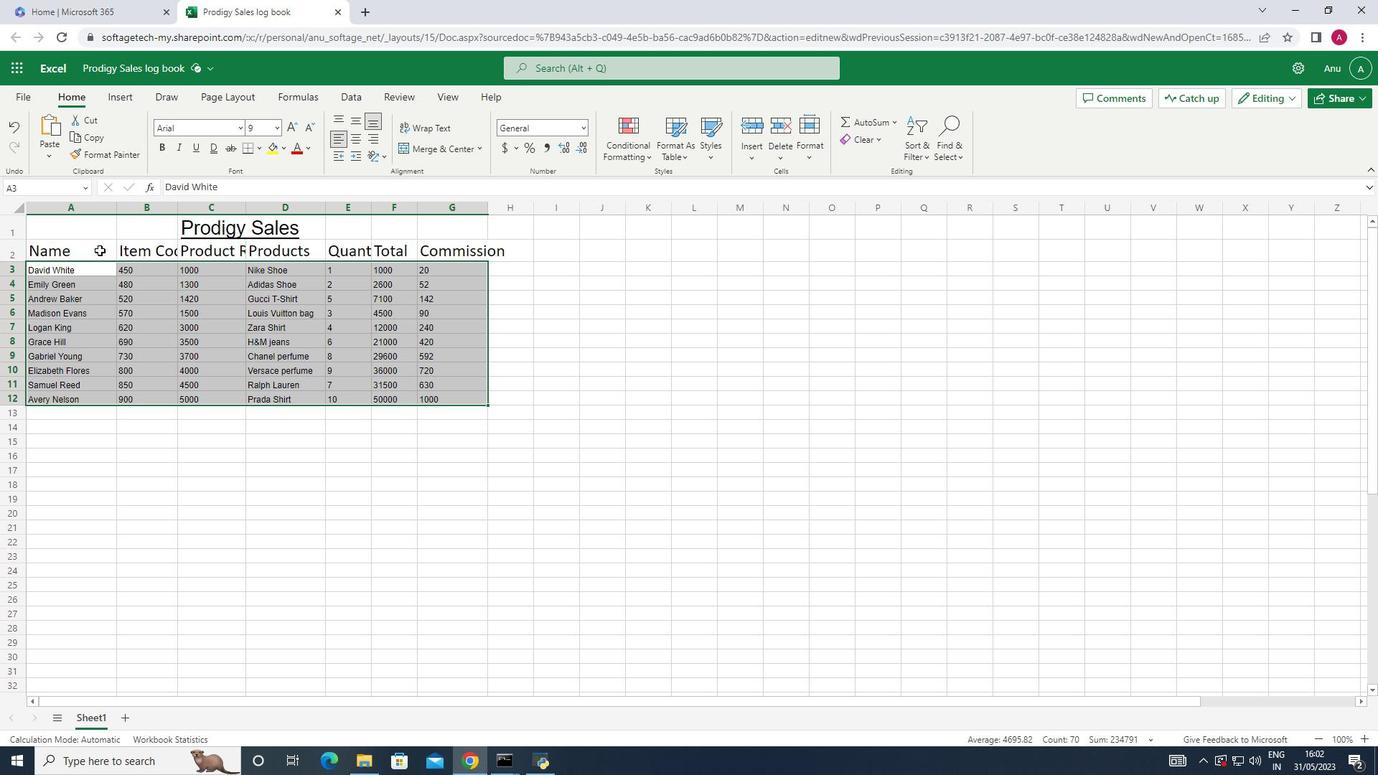 
Action: Mouse moved to (298, 148)
Screenshot: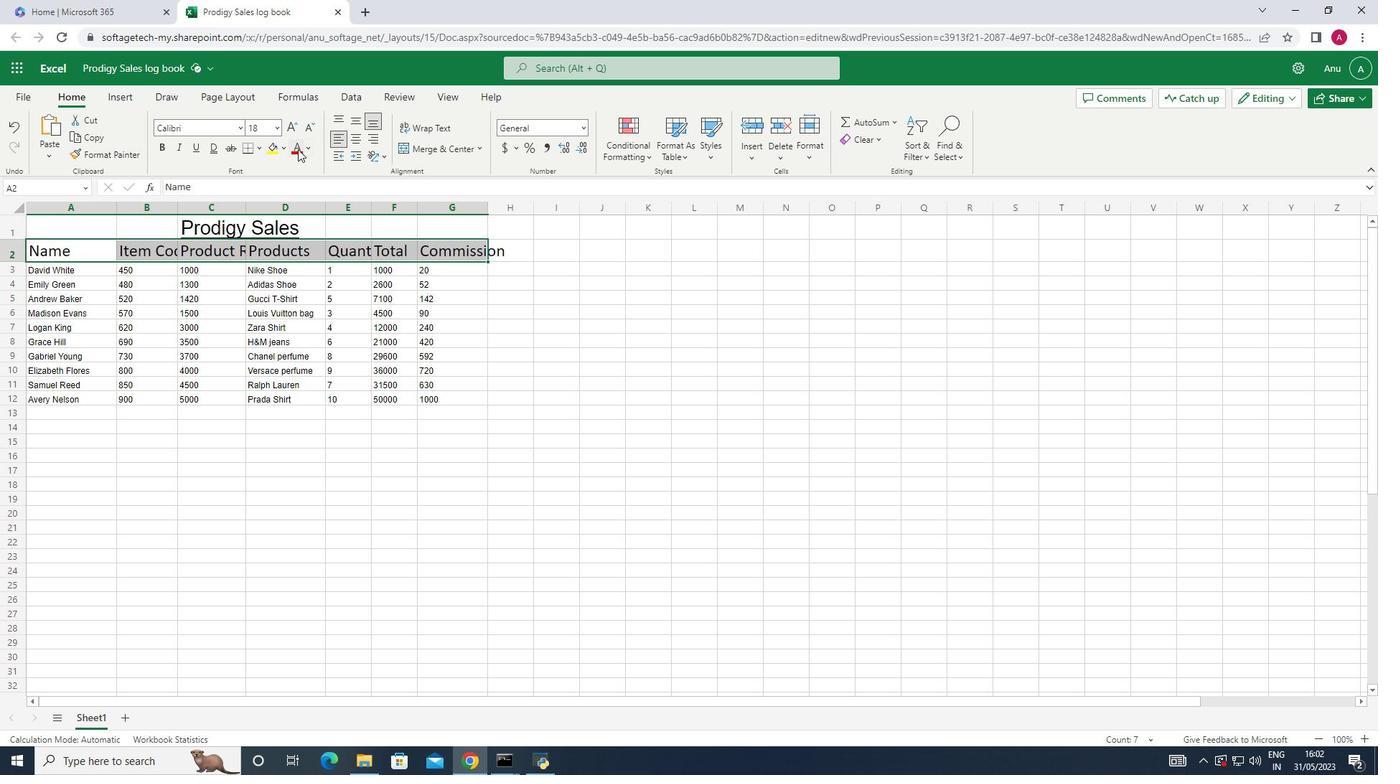 
Action: Mouse pressed left at (298, 148)
Screenshot: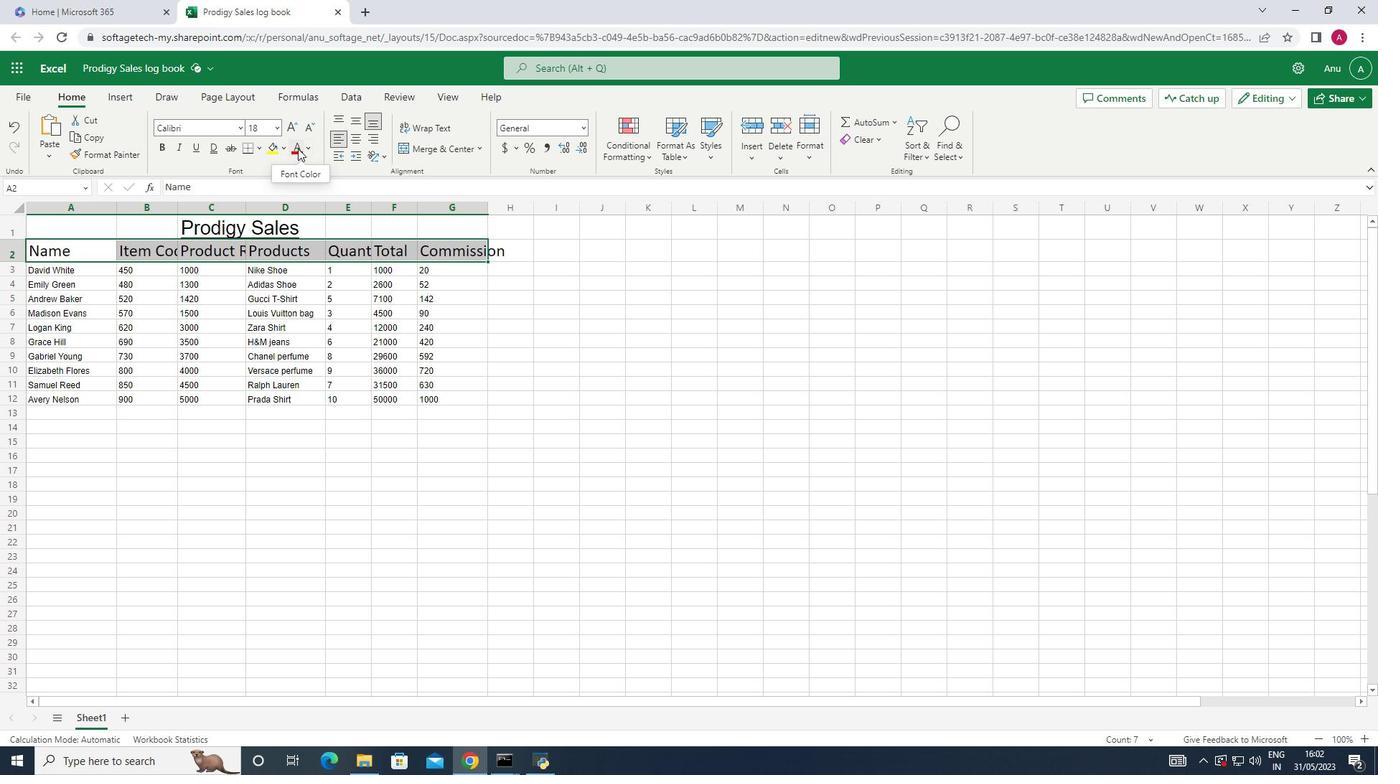 
Action: Mouse moved to (284, 147)
Screenshot: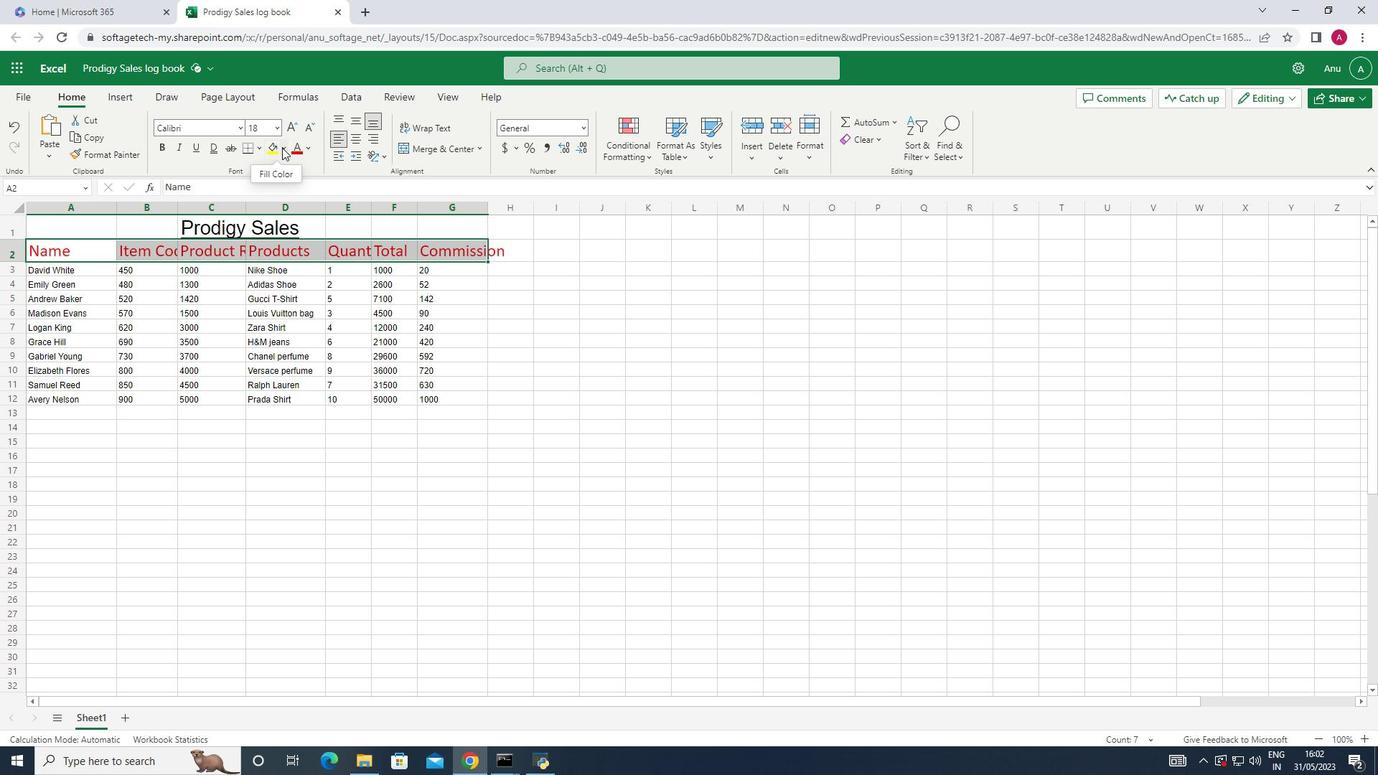 
Action: Mouse pressed left at (284, 147)
Screenshot: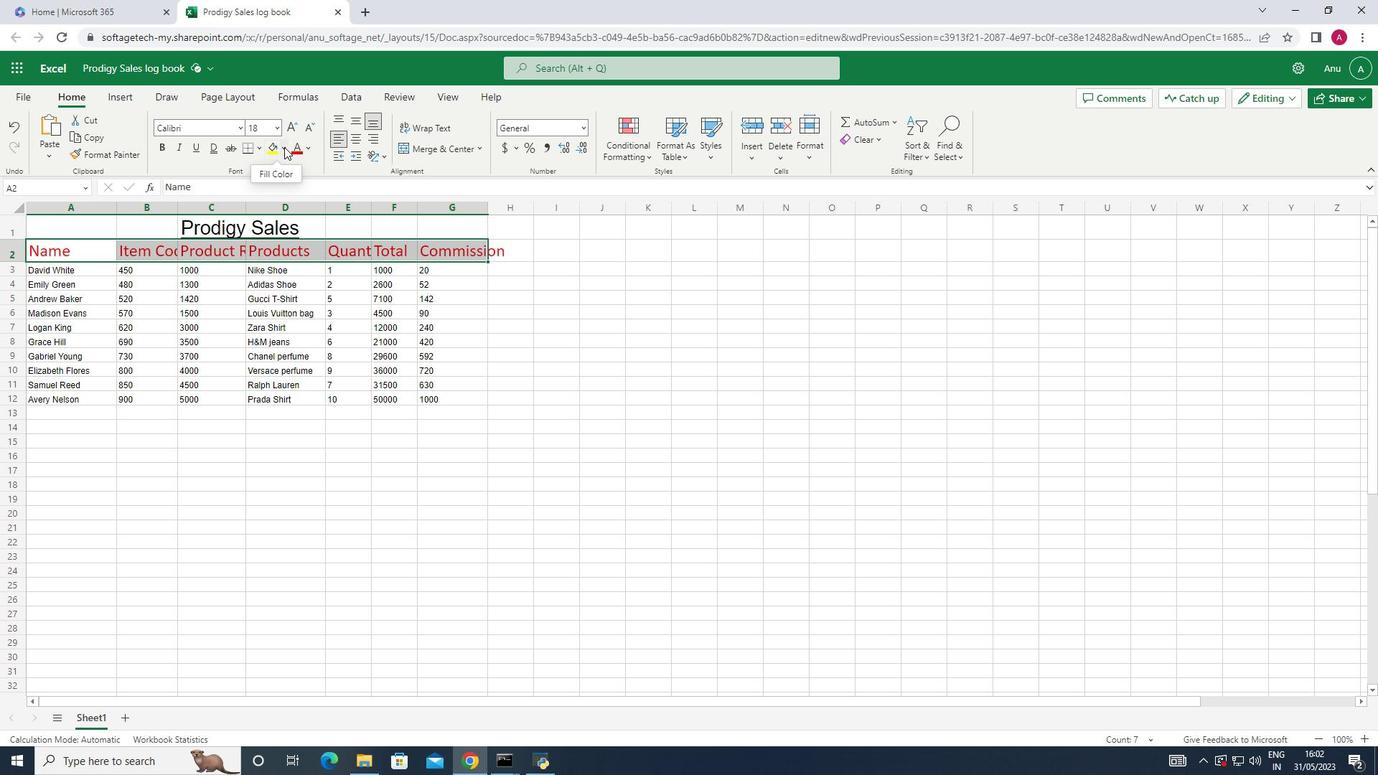 
Action: Mouse moved to (296, 182)
Screenshot: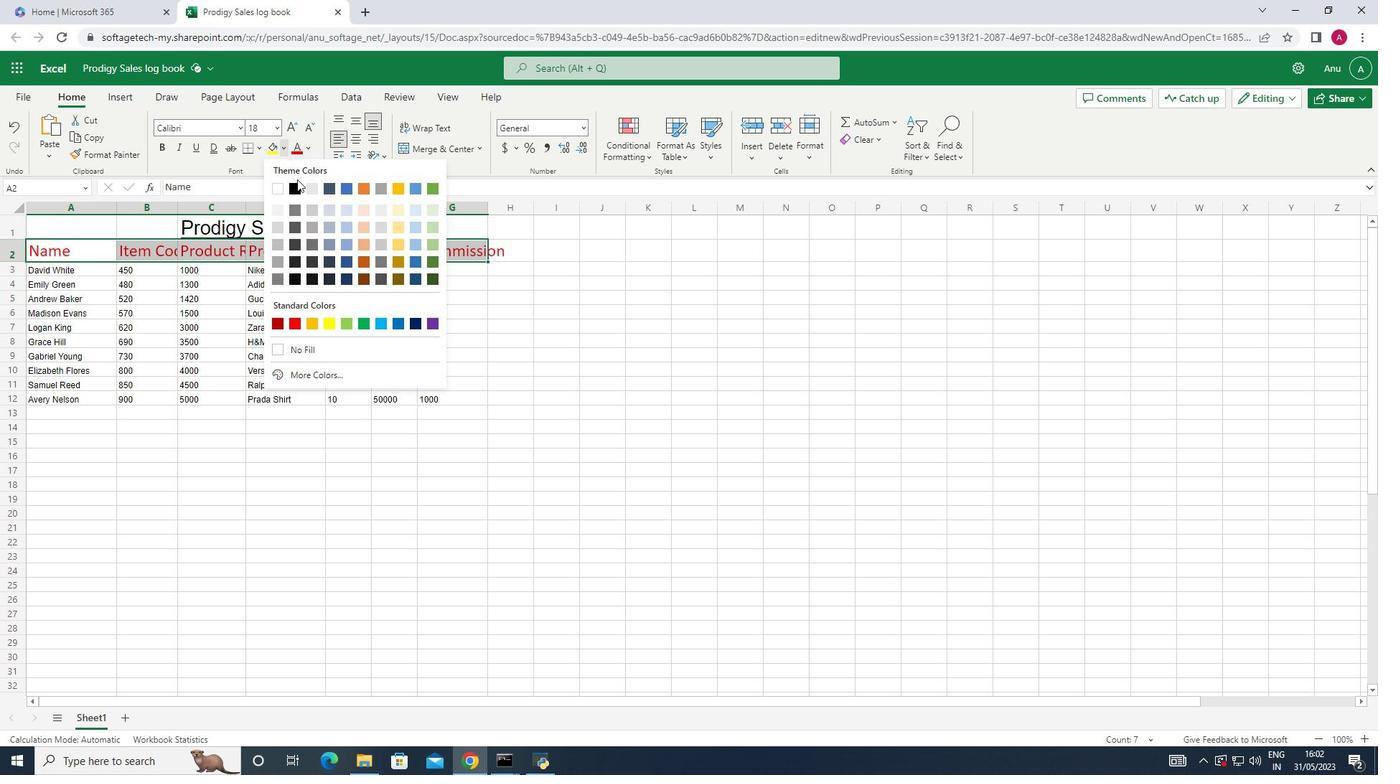
Action: Mouse pressed left at (296, 182)
Screenshot: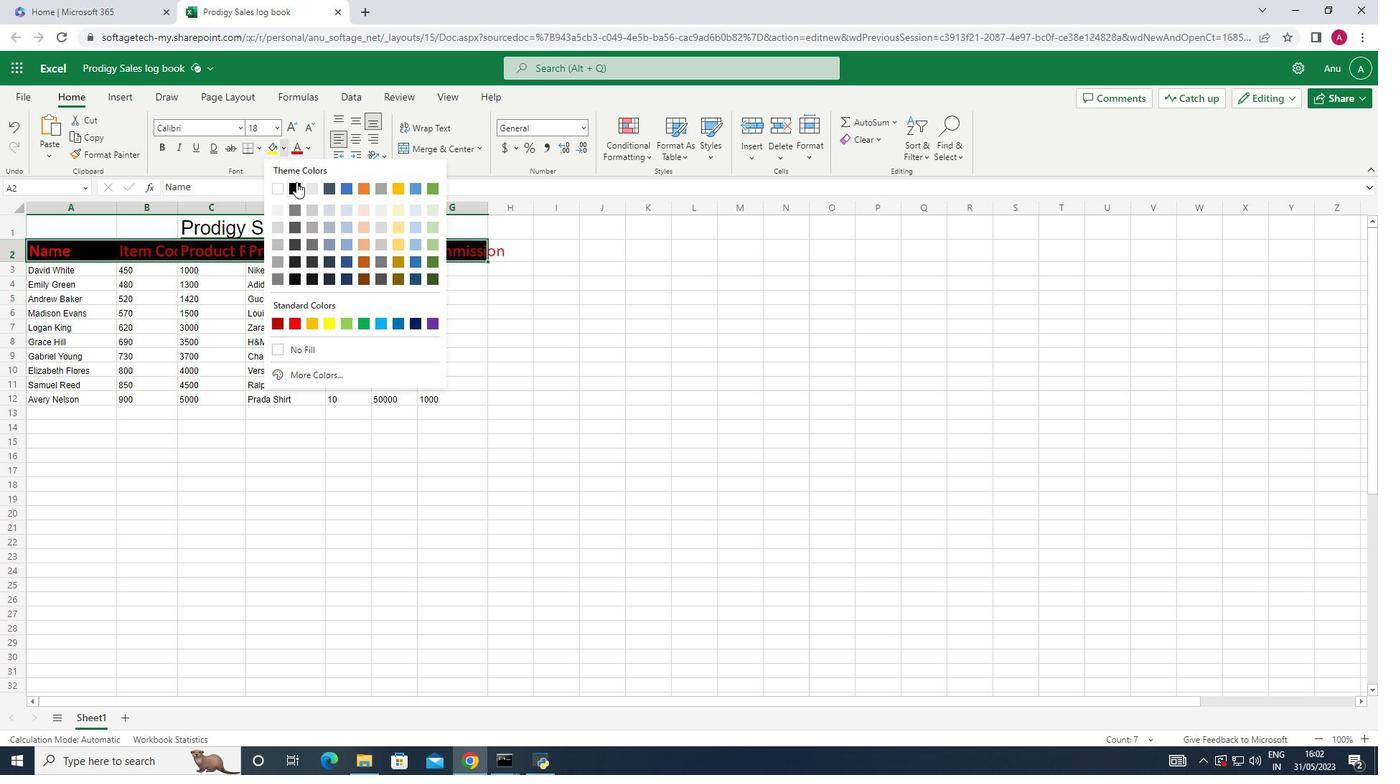 
Action: Mouse moved to (484, 208)
Screenshot: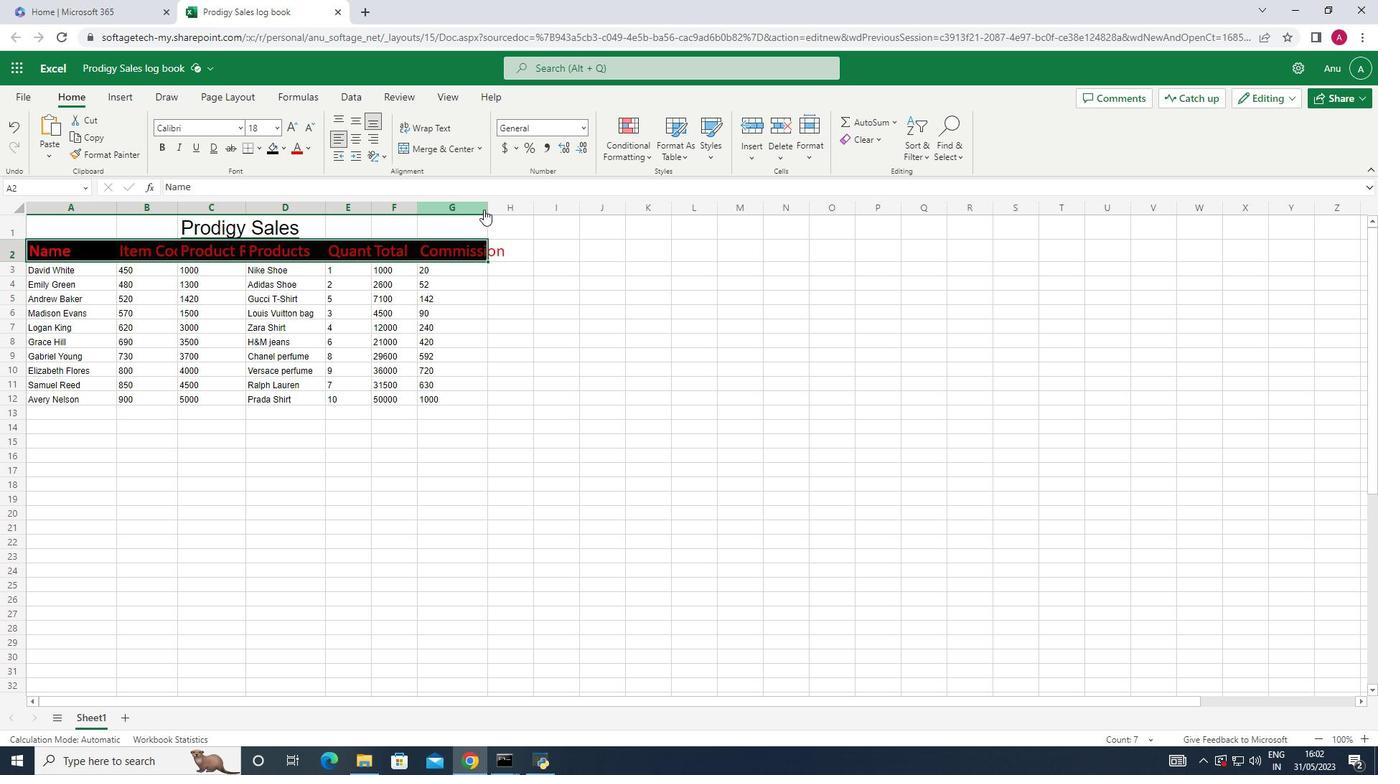 
Action: Mouse pressed left at (484, 208)
Screenshot: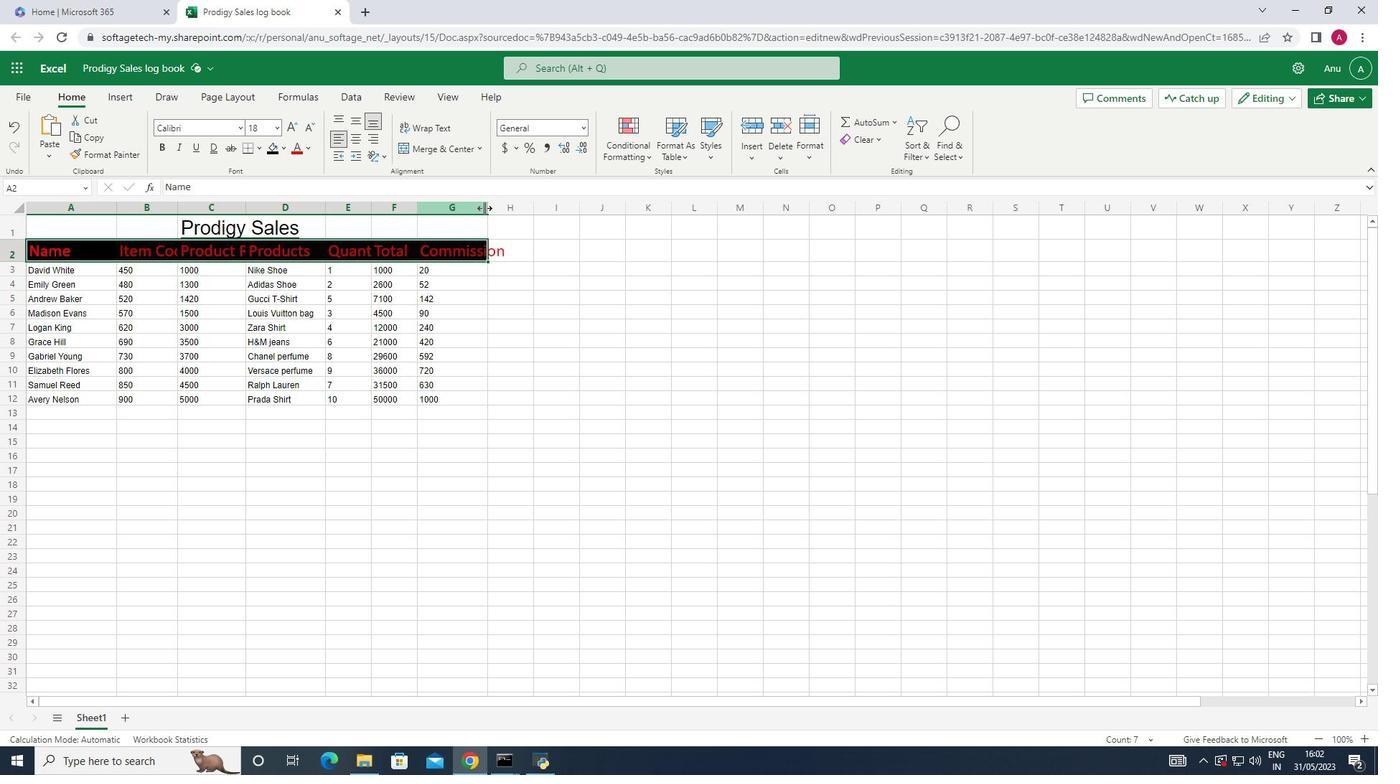 
Action: Mouse pressed left at (484, 208)
Screenshot: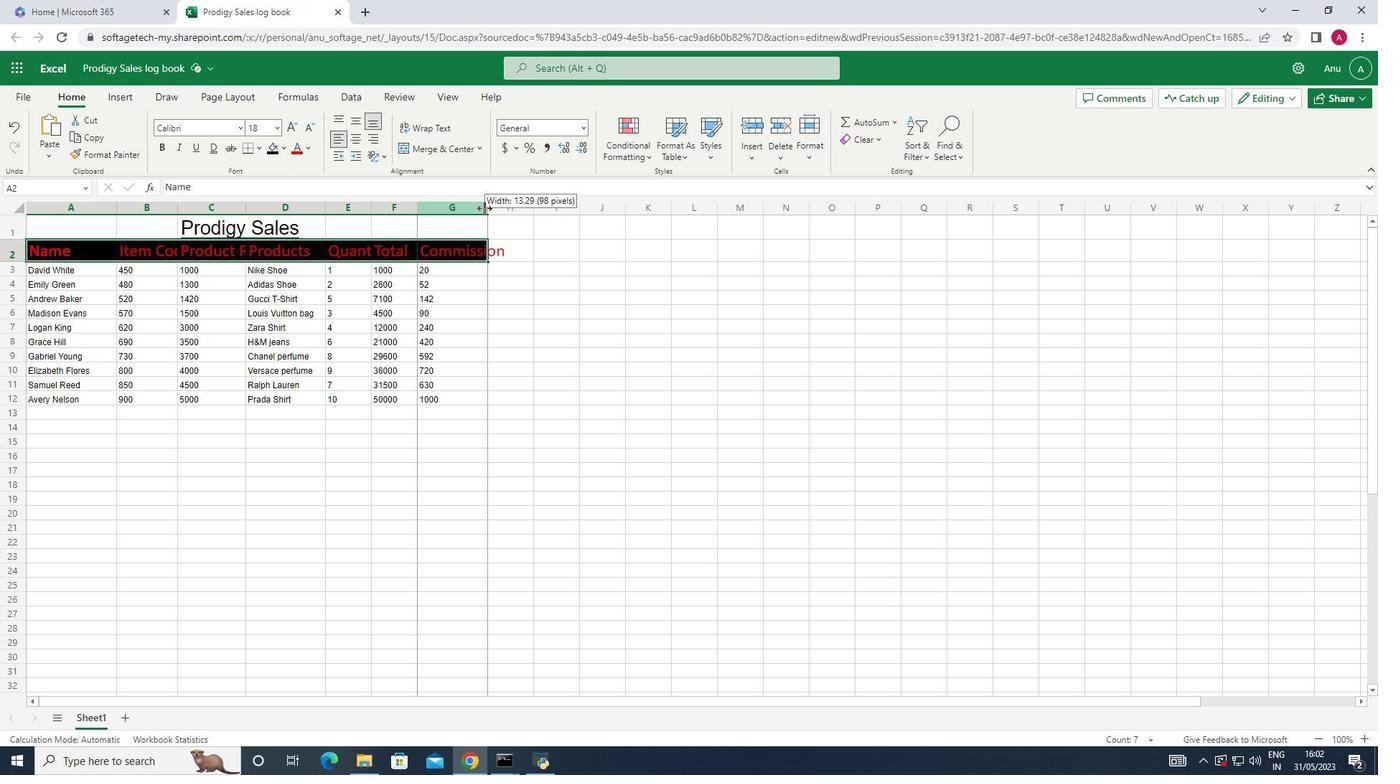 
Action: Mouse moved to (178, 208)
Screenshot: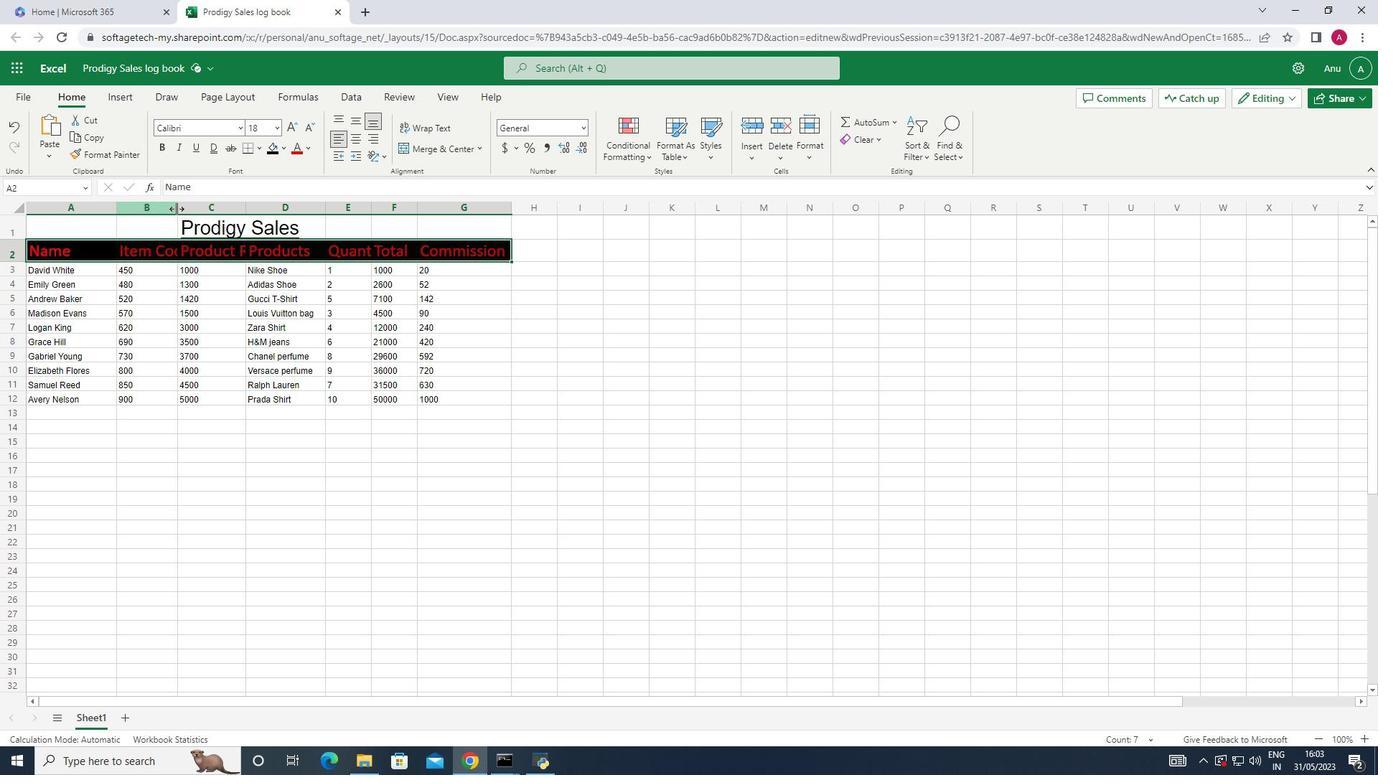 
Action: Mouse pressed left at (178, 208)
Screenshot: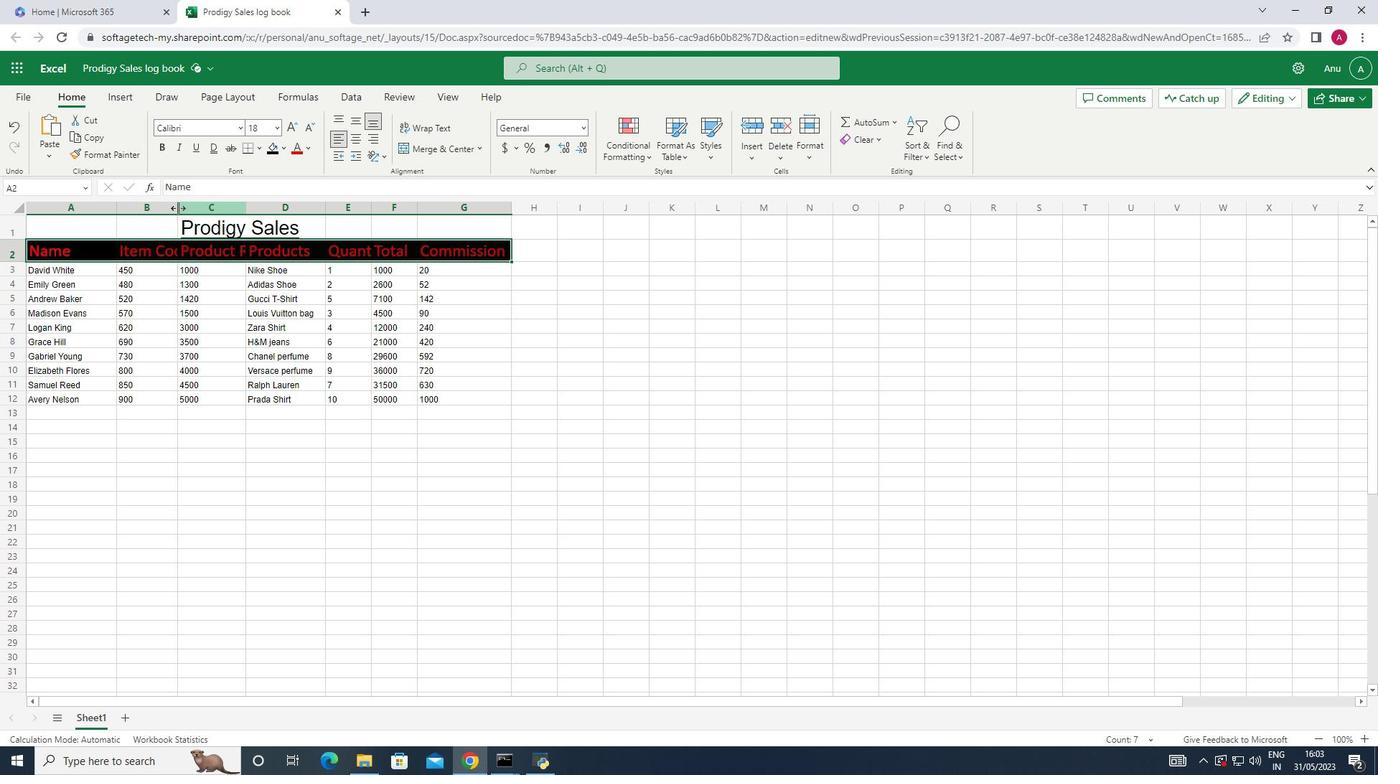 
Action: Mouse pressed left at (178, 208)
Screenshot: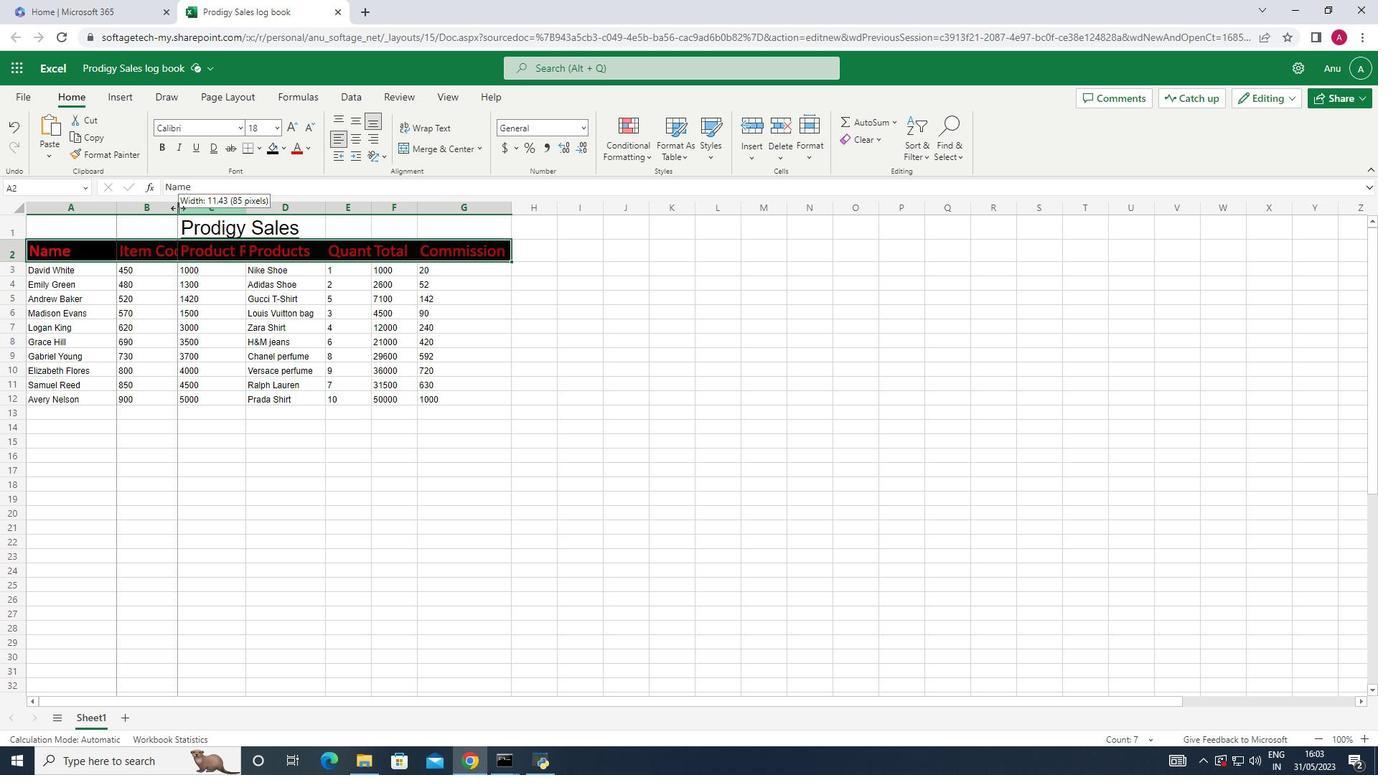 
Action: Mouse moved to (264, 202)
Screenshot: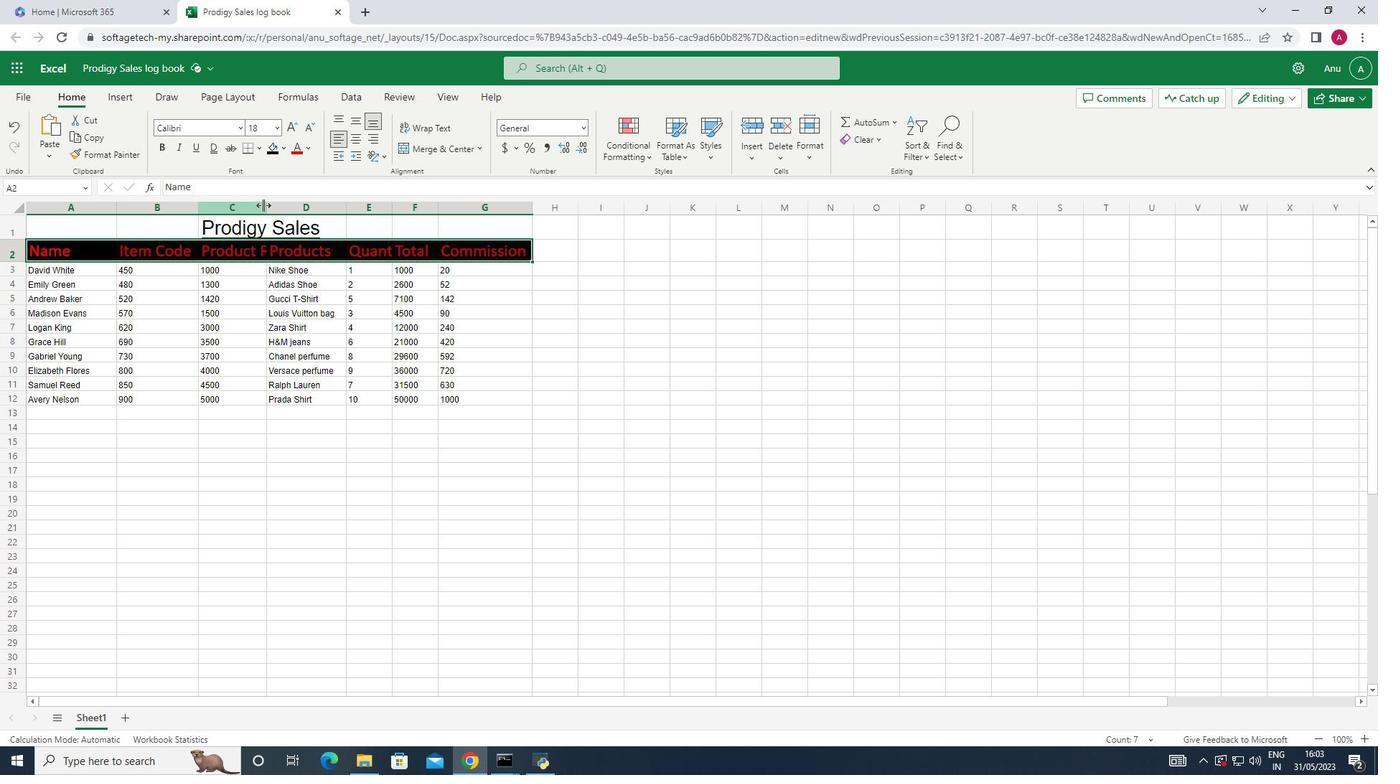 
Action: Mouse pressed left at (264, 202)
Screenshot: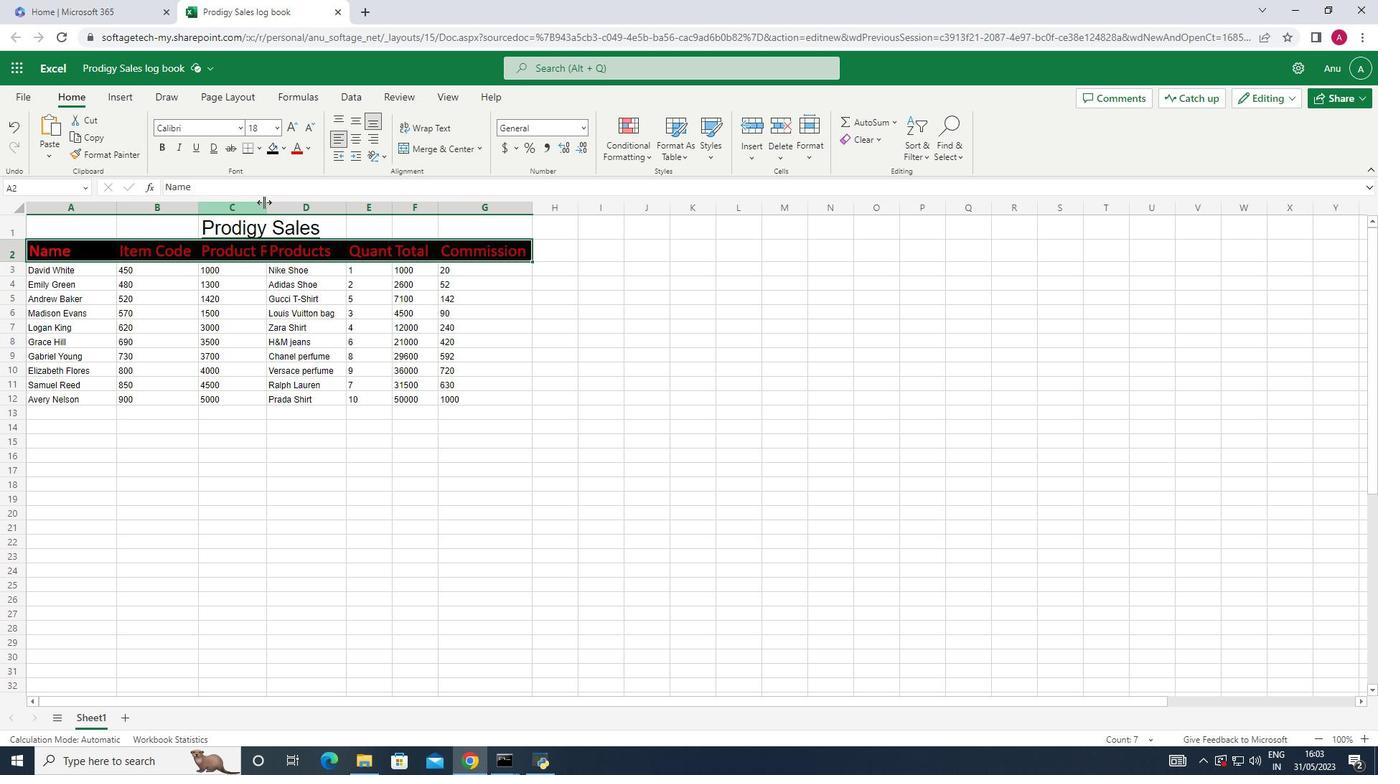 
Action: Mouse pressed left at (264, 202)
Screenshot: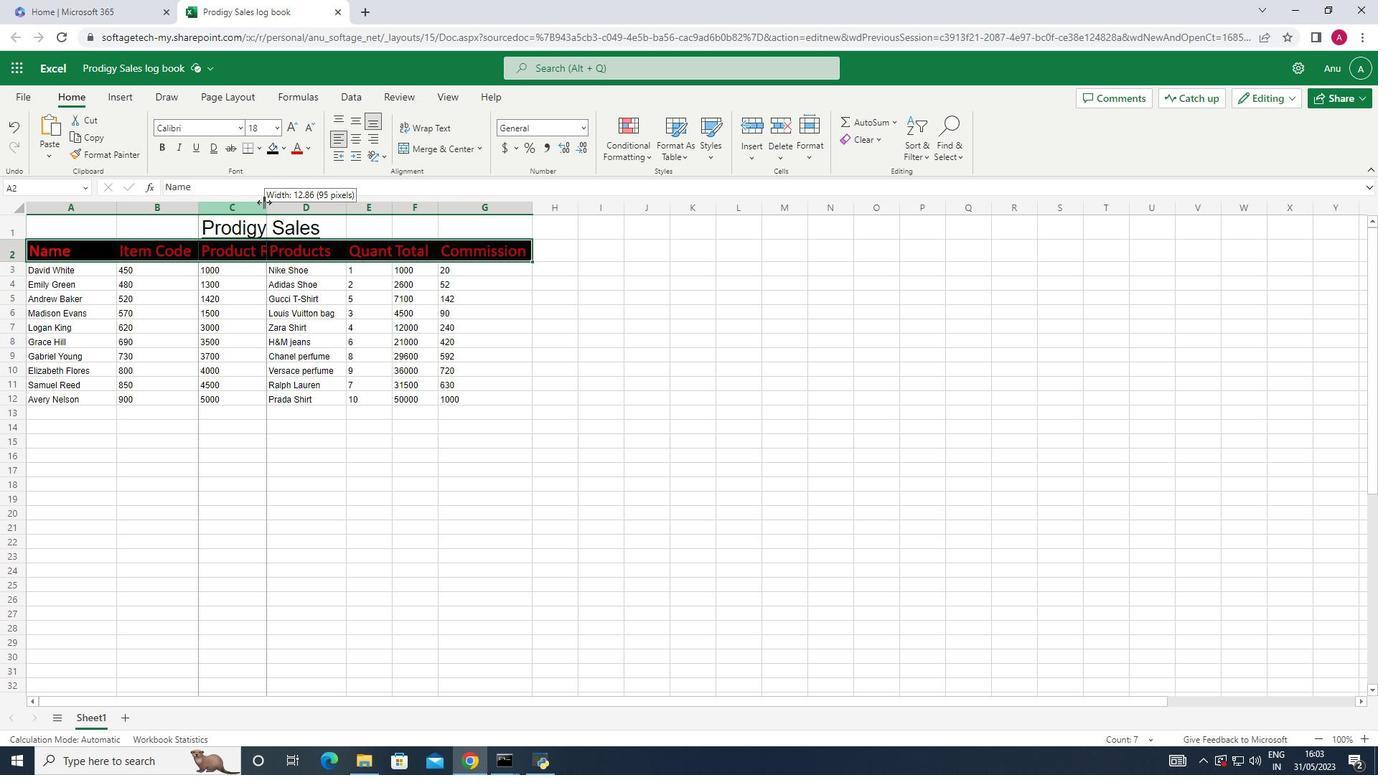 
Action: Mouse moved to (309, 449)
Screenshot: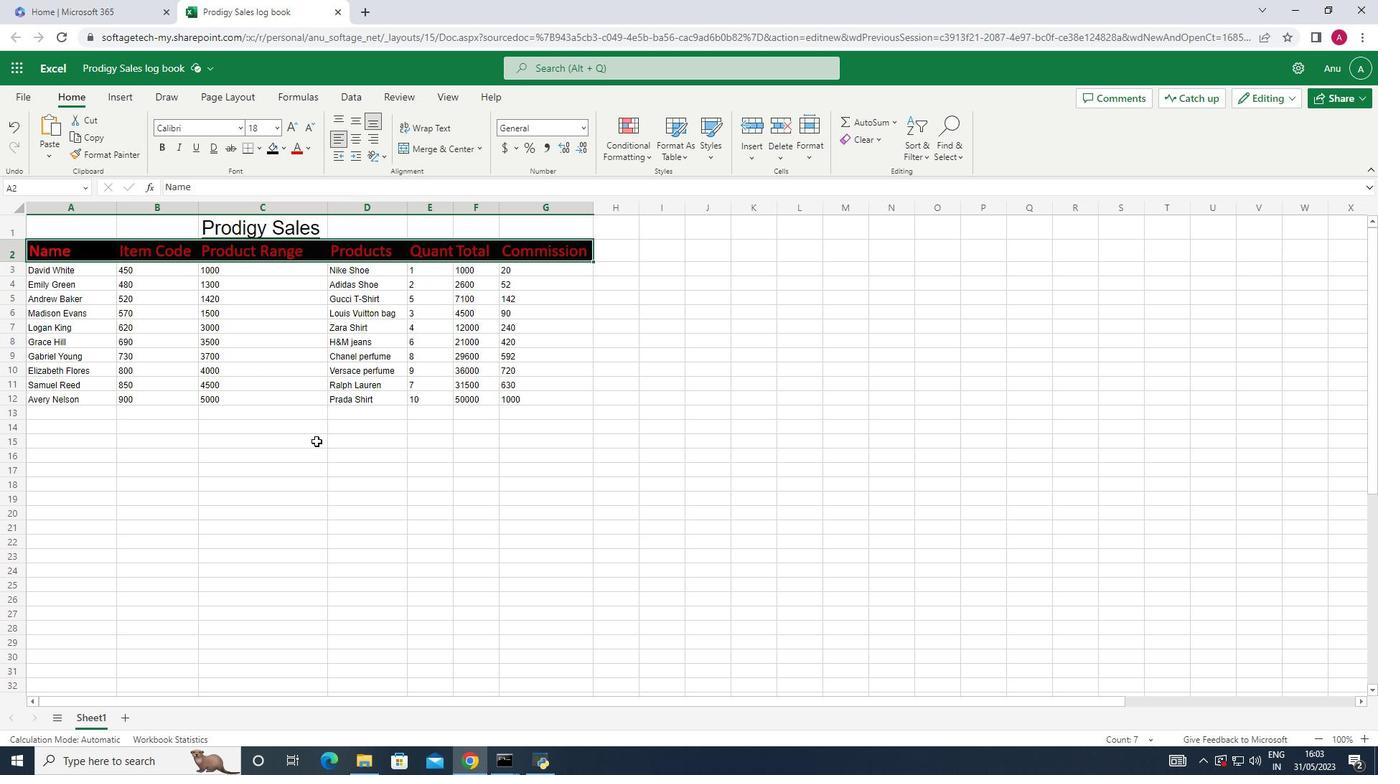
Action: Mouse pressed left at (309, 449)
Screenshot: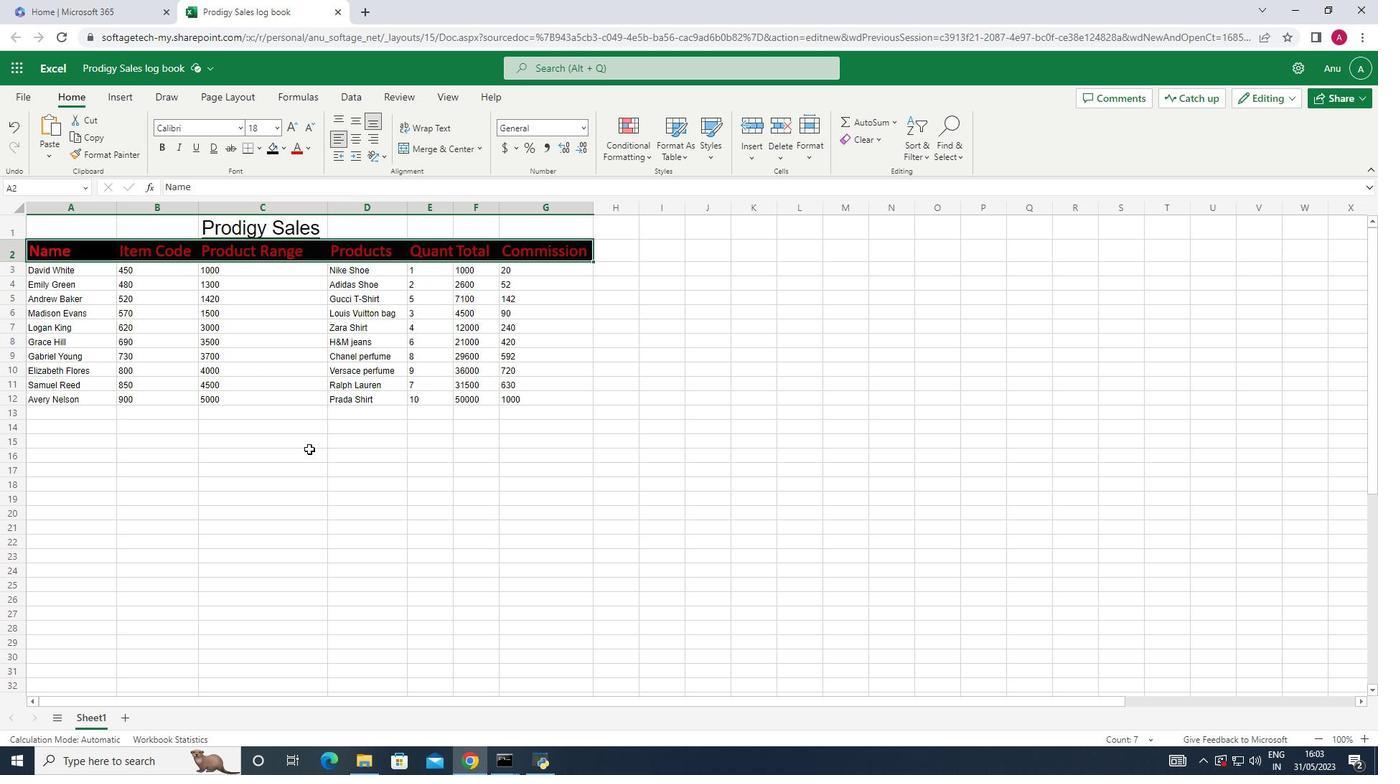 
